 Task: Check the sale-to-list ratio of carpet in the last 5 years.
Action: Mouse moved to (846, 192)
Screenshot: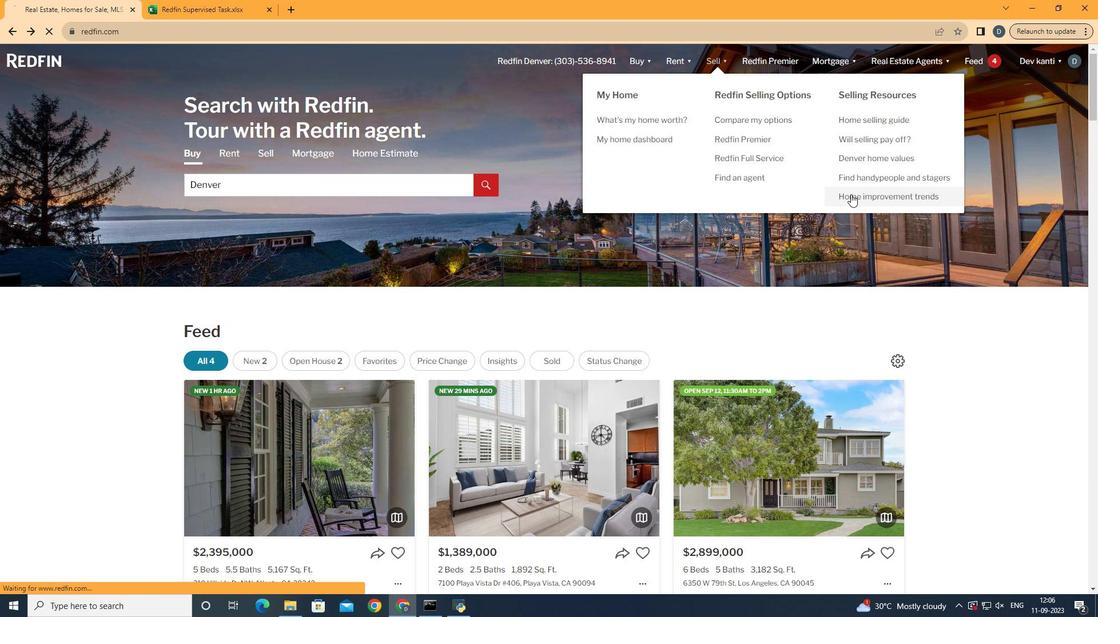 
Action: Mouse pressed left at (846, 192)
Screenshot: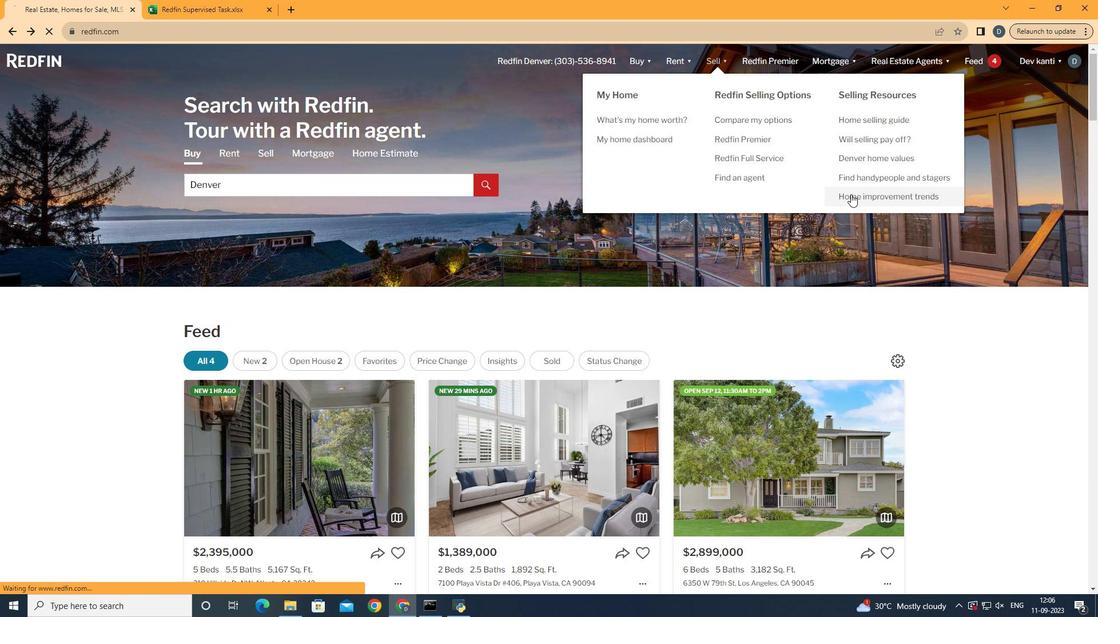 
Action: Mouse moved to (289, 220)
Screenshot: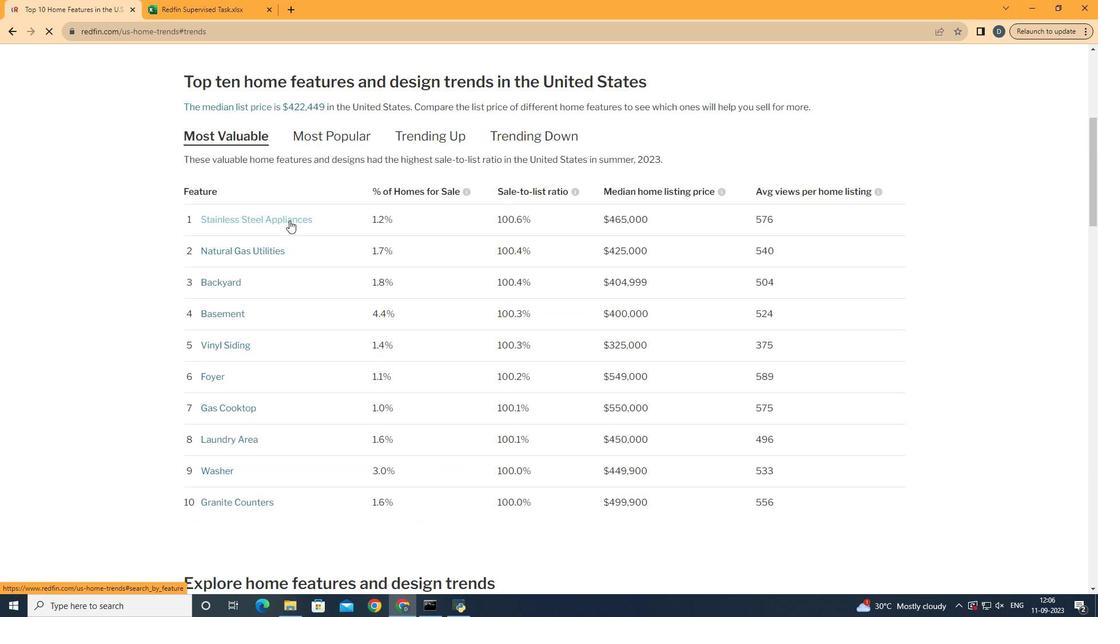 
Action: Mouse pressed left at (289, 220)
Screenshot: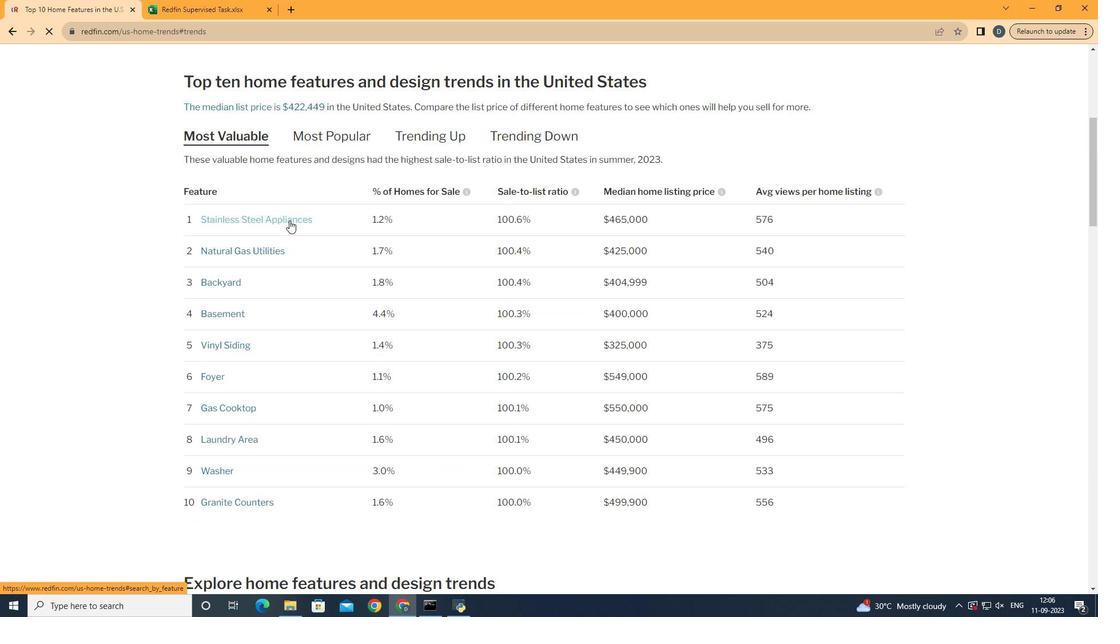 
Action: Mouse moved to (327, 334)
Screenshot: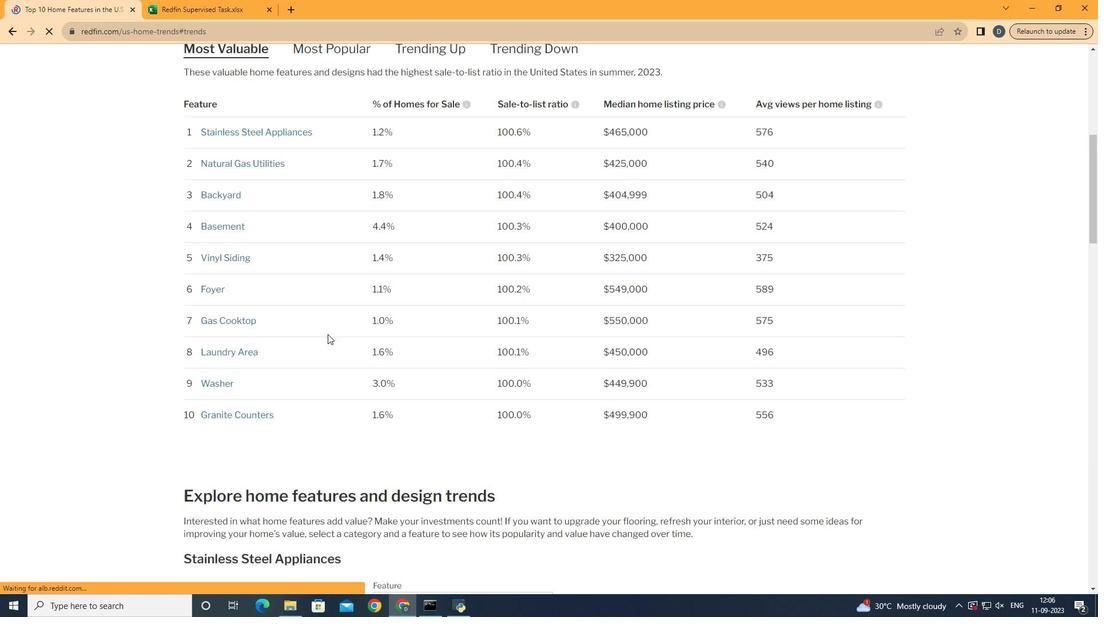 
Action: Mouse scrolled (327, 334) with delta (0, 0)
Screenshot: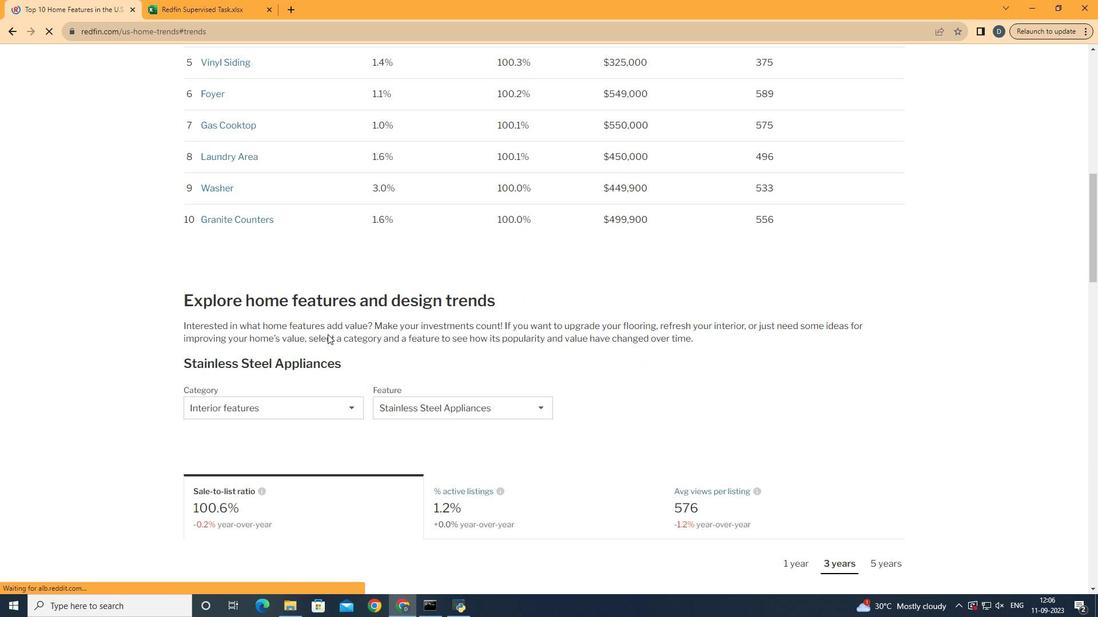 
Action: Mouse scrolled (327, 334) with delta (0, 0)
Screenshot: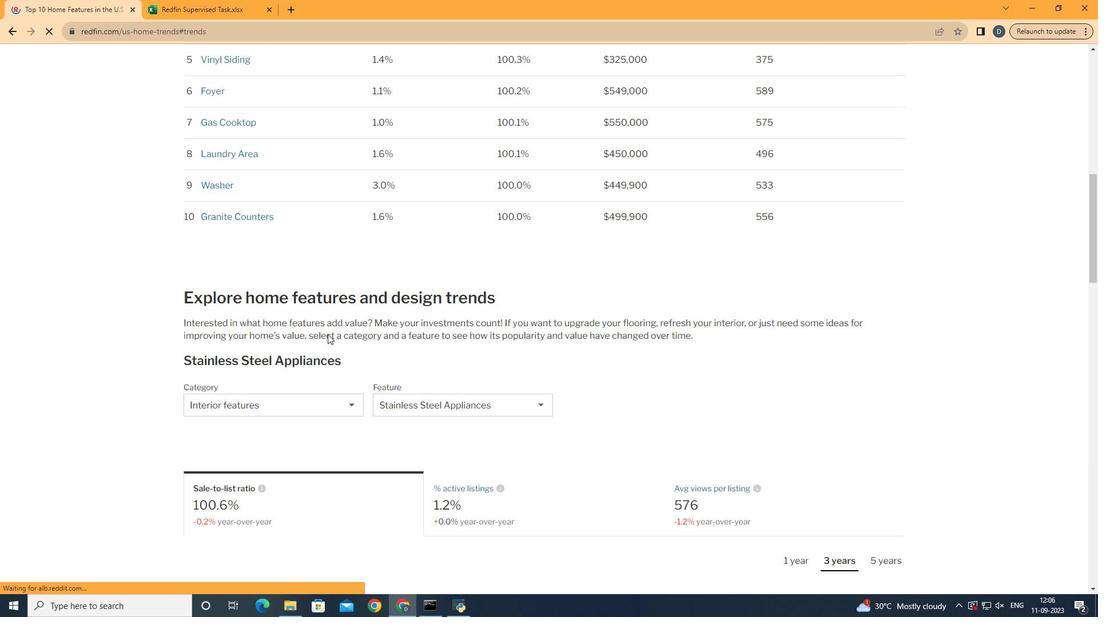 
Action: Mouse scrolled (327, 334) with delta (0, 0)
Screenshot: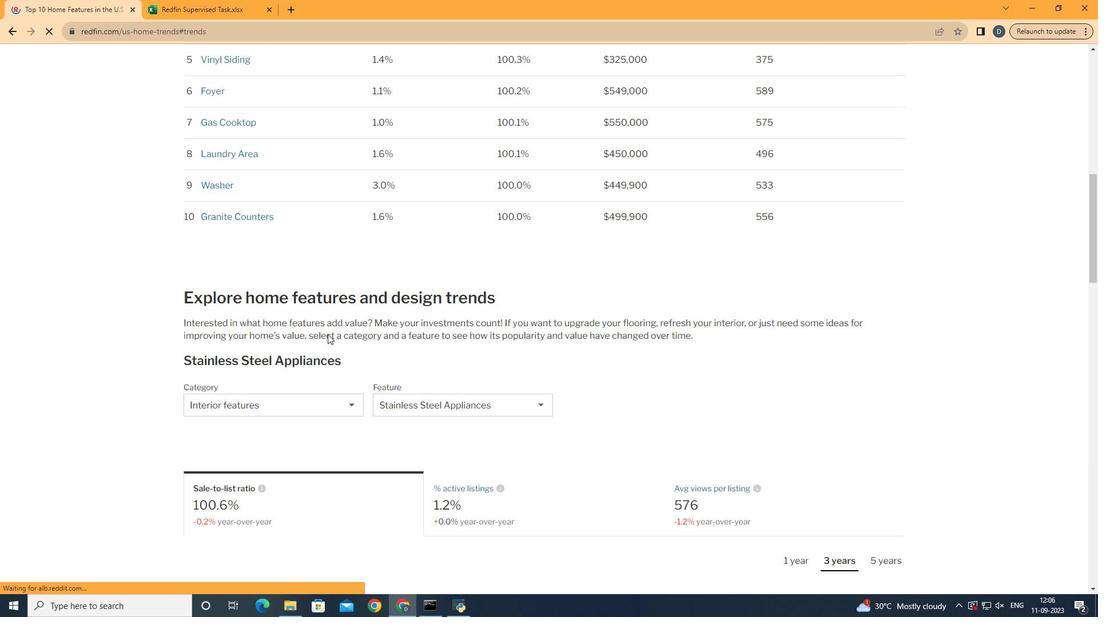 
Action: Mouse scrolled (327, 334) with delta (0, 0)
Screenshot: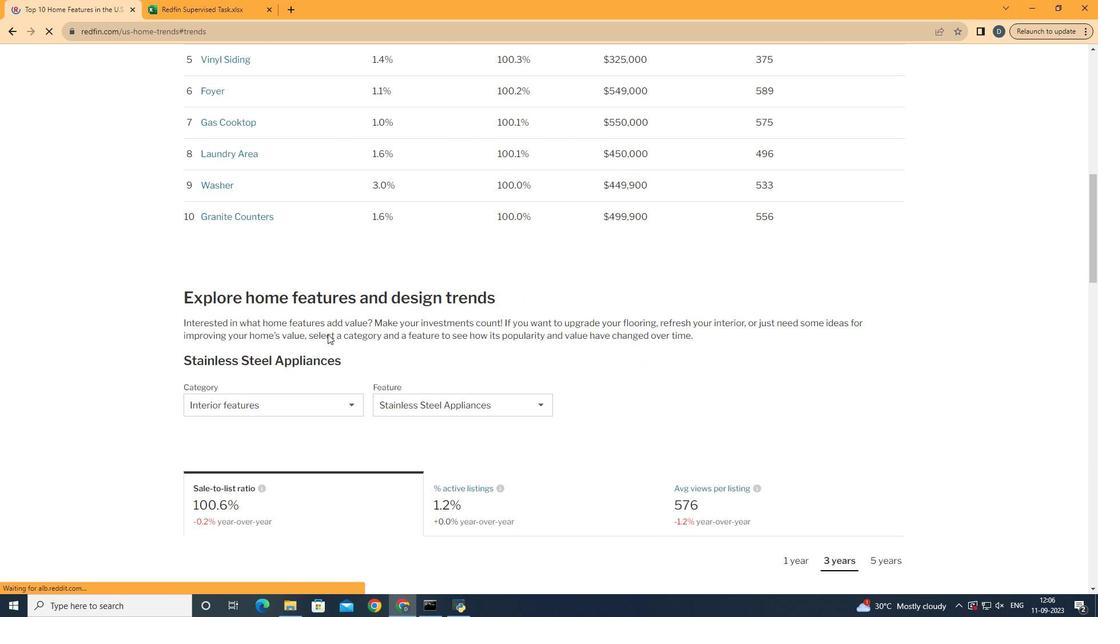 
Action: Mouse scrolled (327, 334) with delta (0, 0)
Screenshot: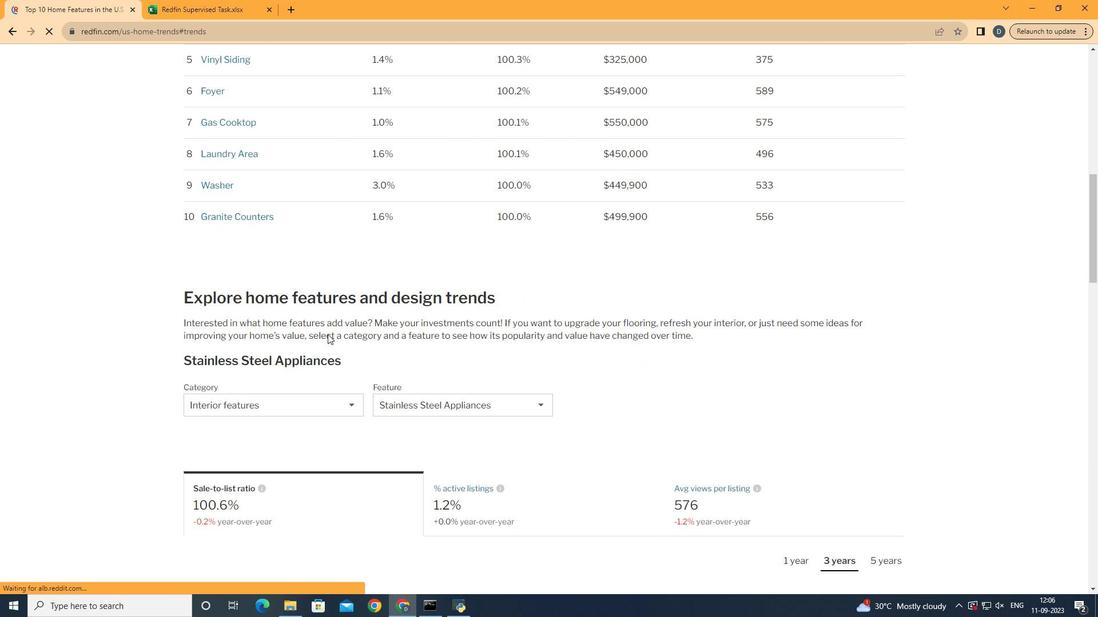 
Action: Mouse scrolled (327, 334) with delta (0, 0)
Screenshot: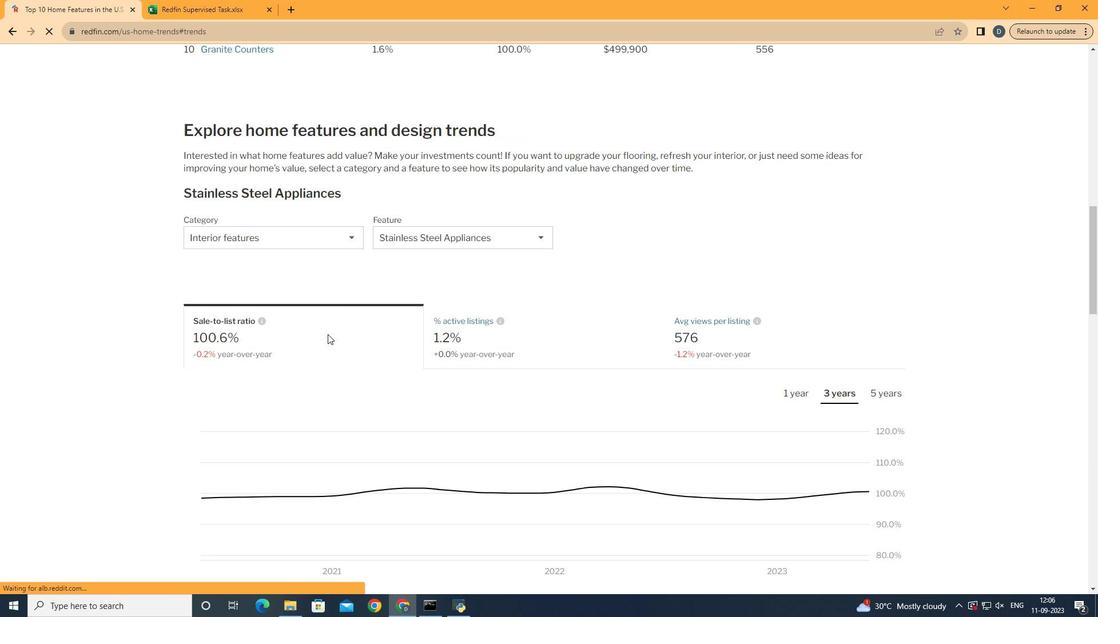 
Action: Mouse scrolled (327, 334) with delta (0, 0)
Screenshot: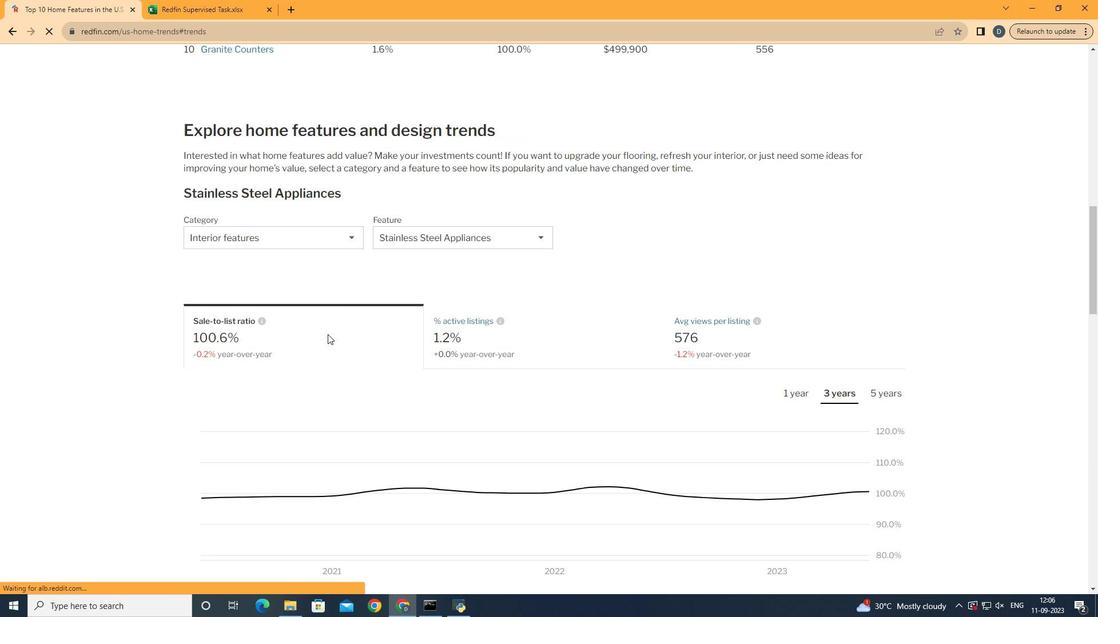 
Action: Mouse scrolled (327, 334) with delta (0, 0)
Screenshot: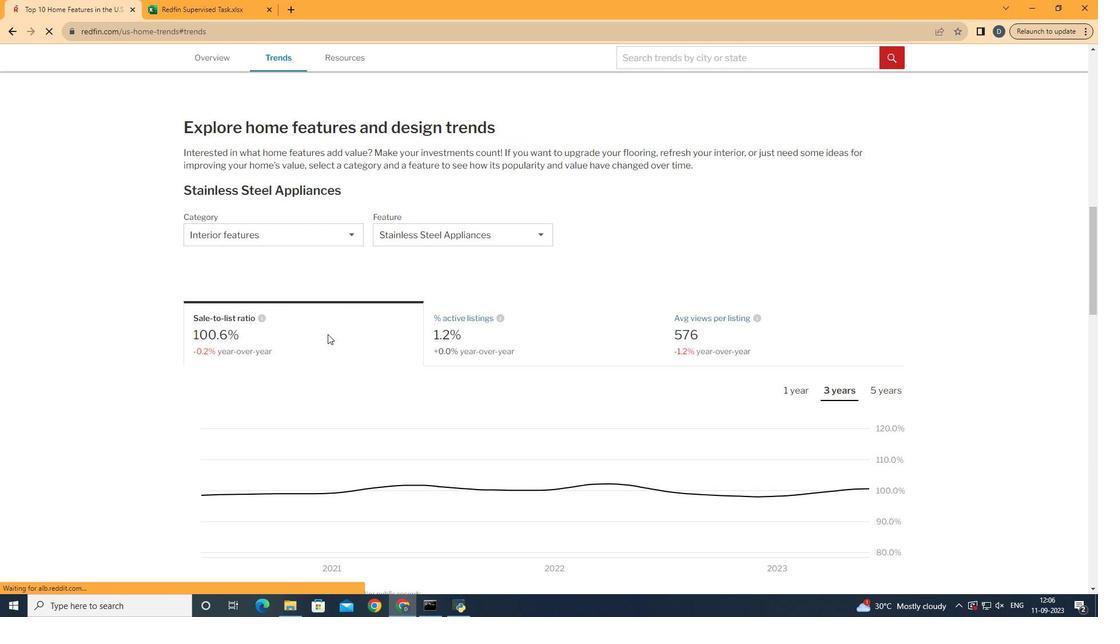 
Action: Mouse moved to (341, 240)
Screenshot: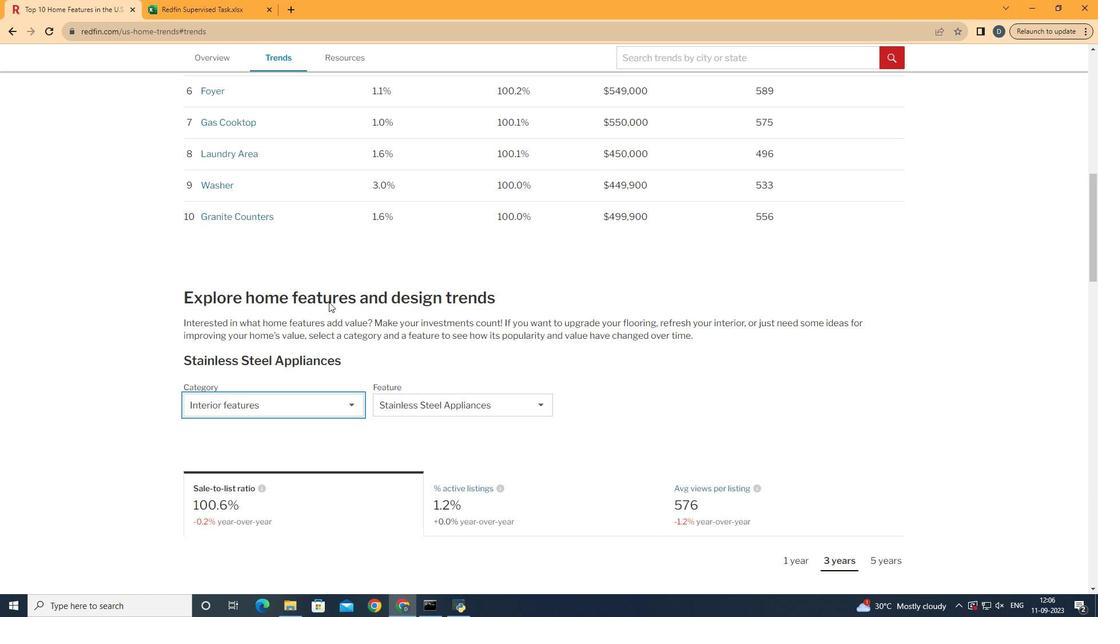 
Action: Mouse pressed left at (341, 240)
Screenshot: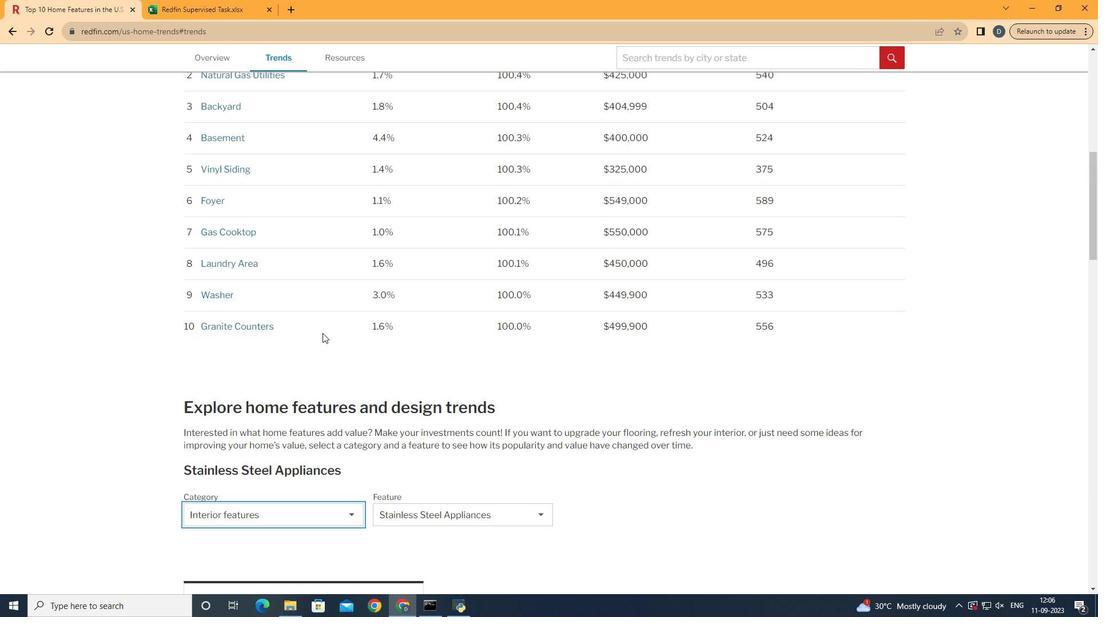 
Action: Mouse moved to (322, 357)
Screenshot: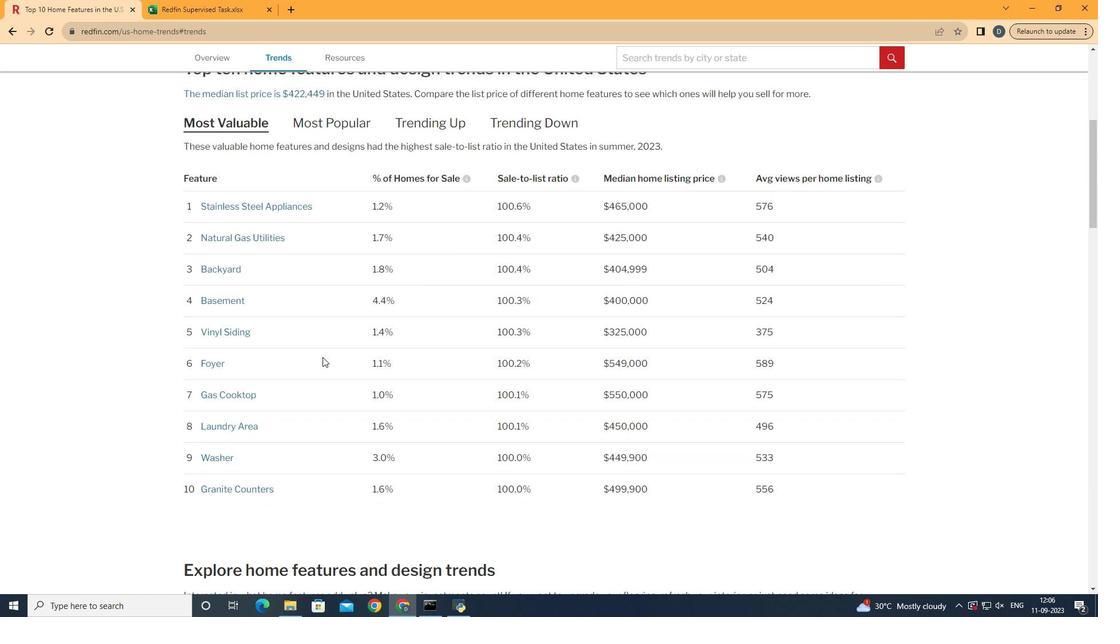 
Action: Mouse scrolled (322, 356) with delta (0, 0)
Screenshot: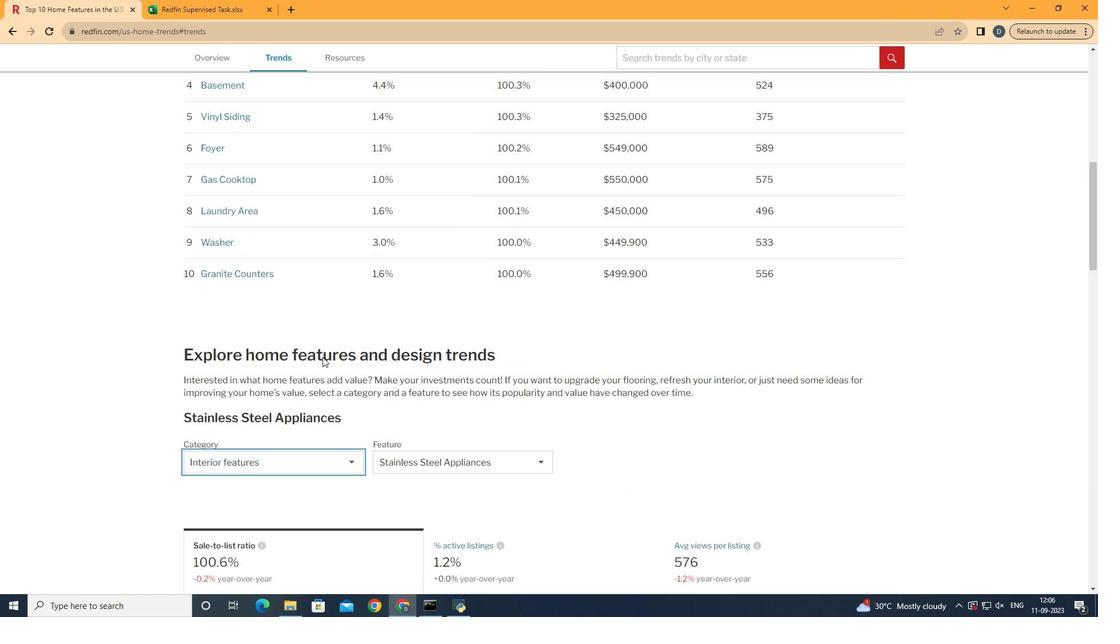 
Action: Mouse scrolled (322, 356) with delta (0, 0)
Screenshot: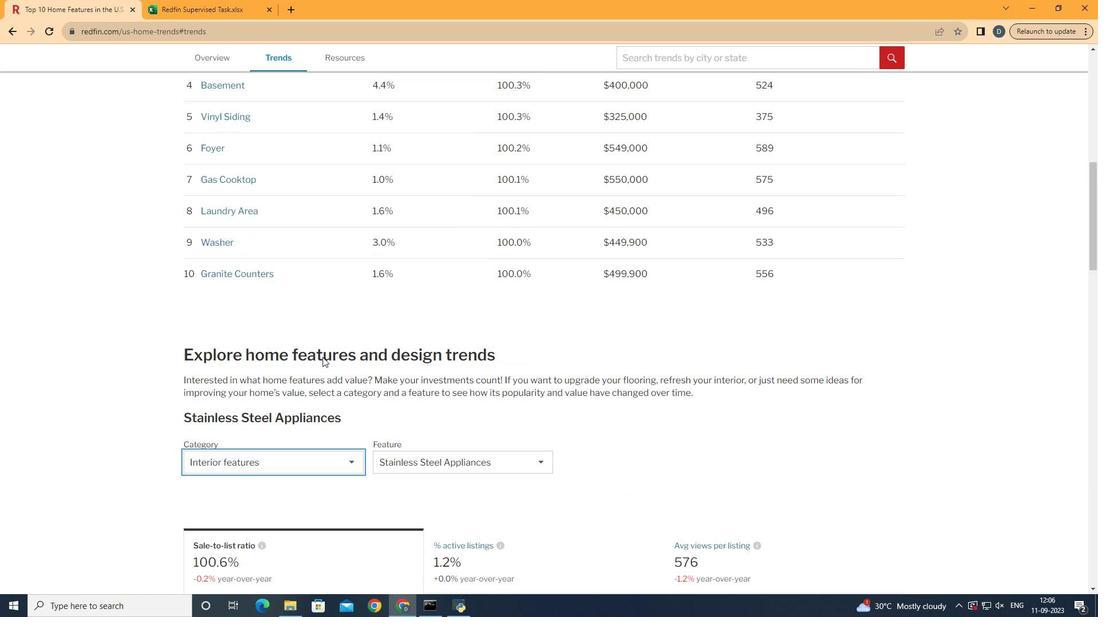 
Action: Mouse scrolled (322, 356) with delta (0, 0)
Screenshot: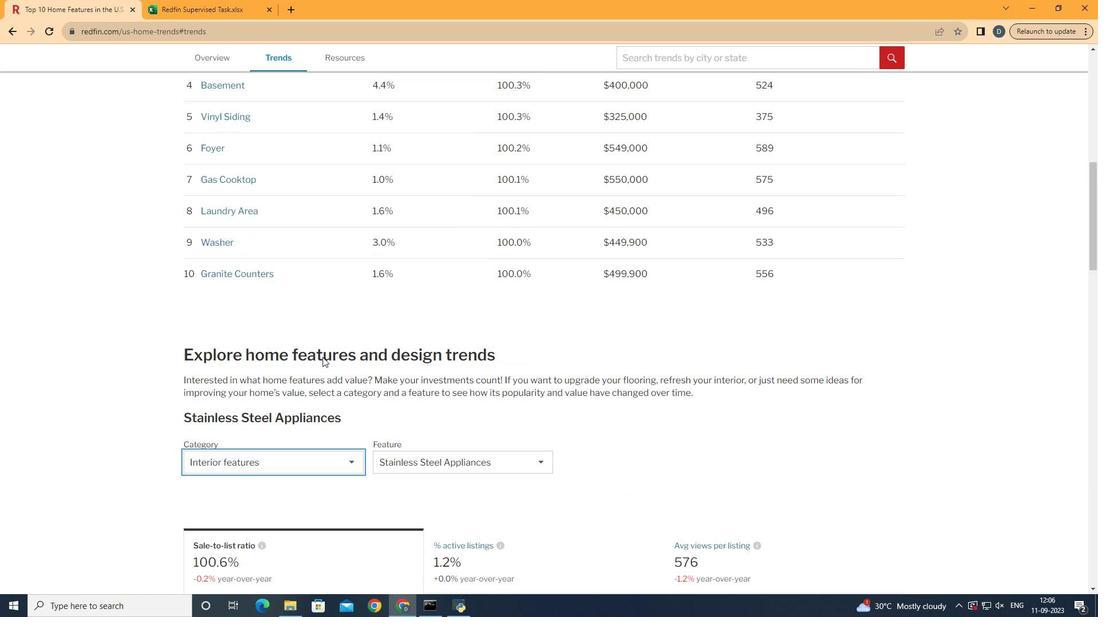 
Action: Mouse scrolled (322, 356) with delta (0, 0)
Screenshot: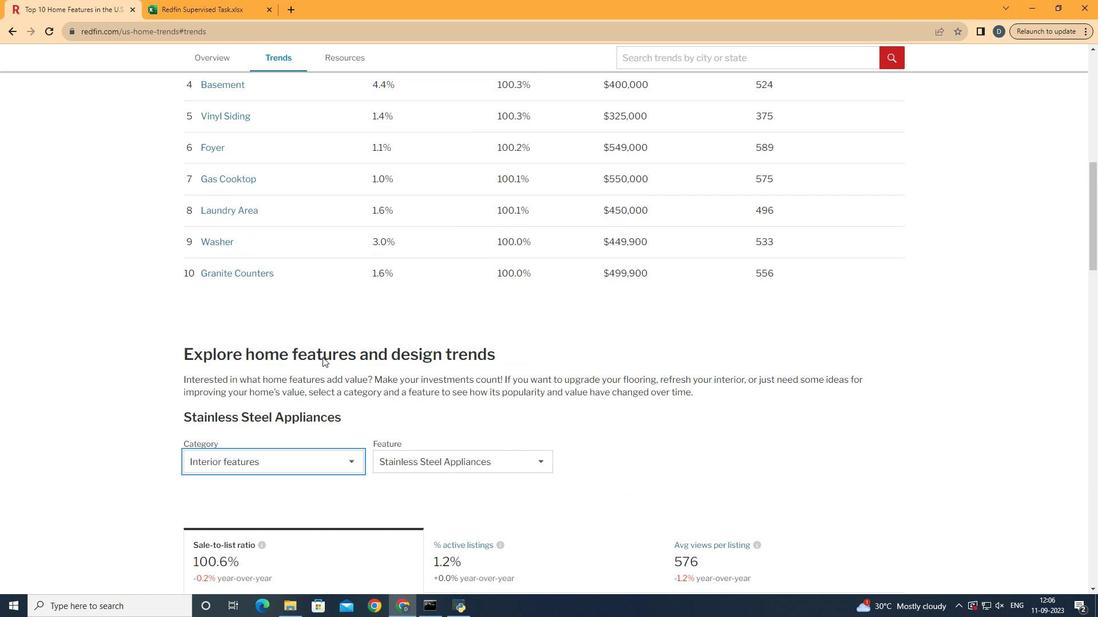 
Action: Mouse scrolled (322, 356) with delta (0, 0)
Screenshot: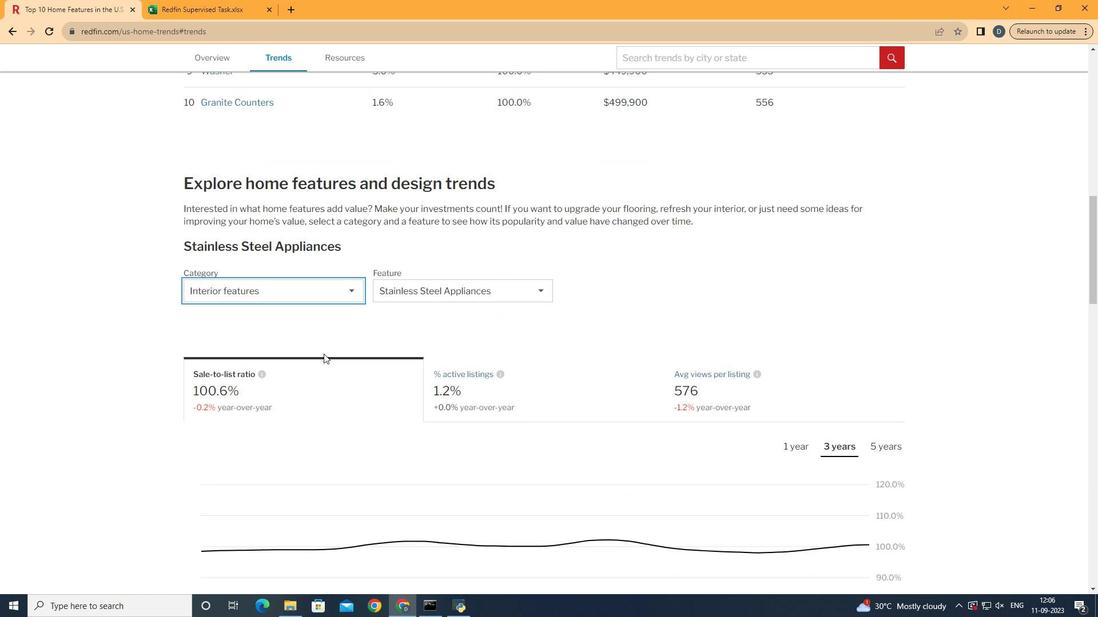 
Action: Mouse scrolled (322, 356) with delta (0, 0)
Screenshot: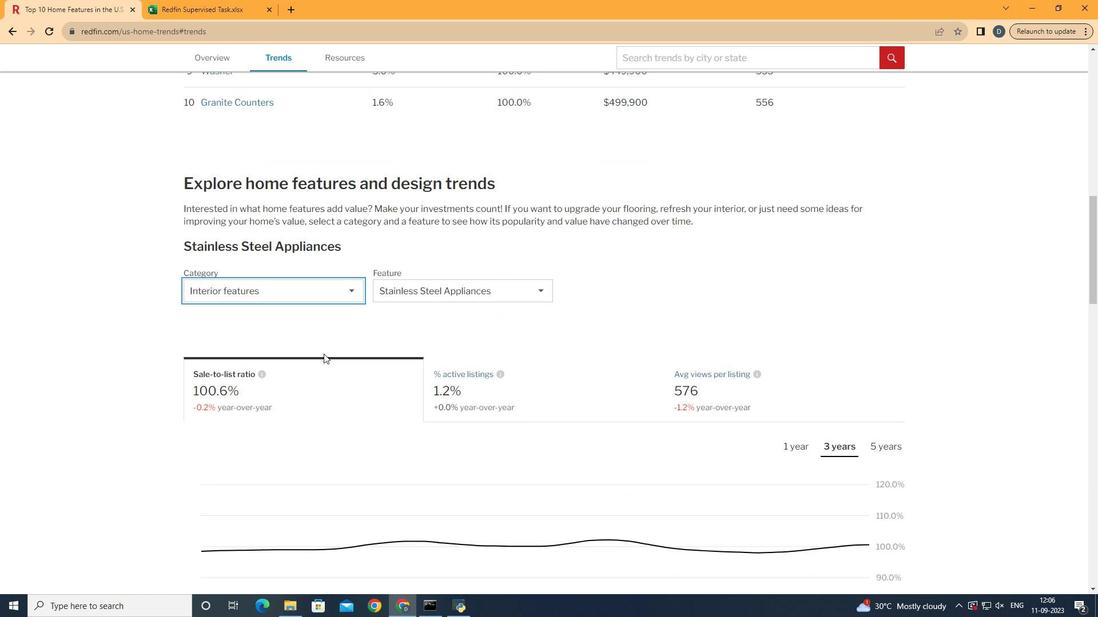 
Action: Mouse scrolled (322, 356) with delta (0, 0)
Screenshot: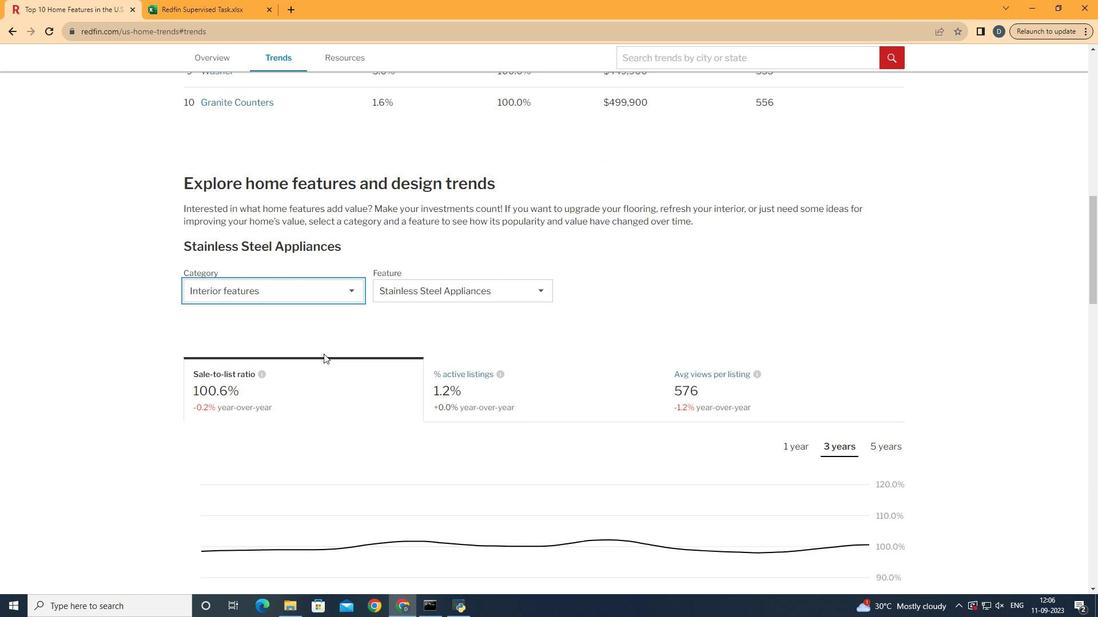 
Action: Mouse moved to (353, 288)
Screenshot: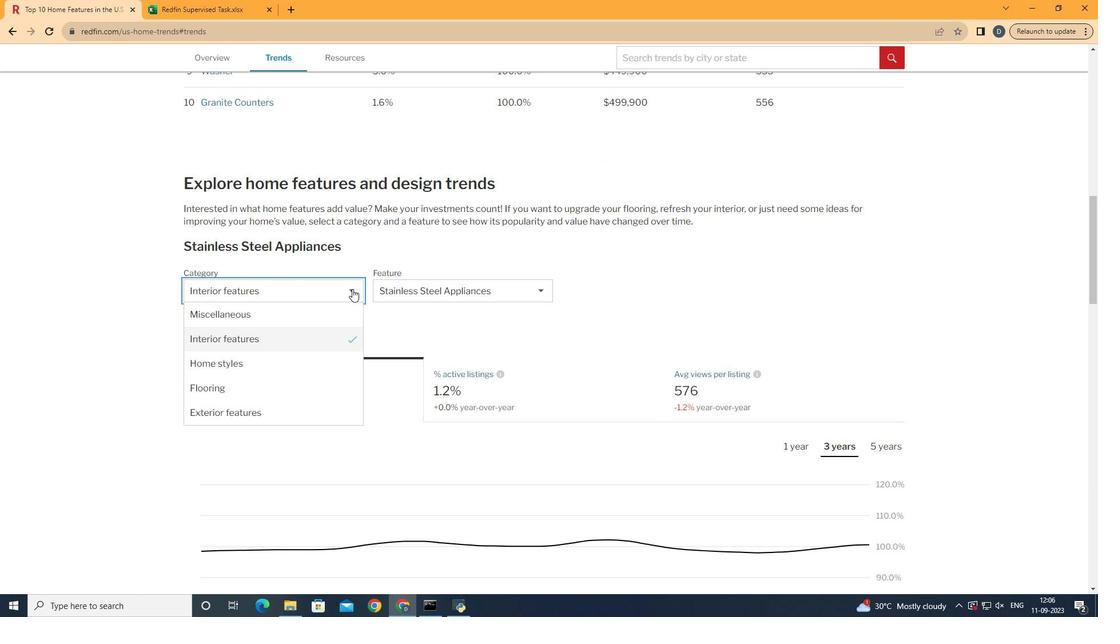 
Action: Mouse pressed left at (353, 288)
Screenshot: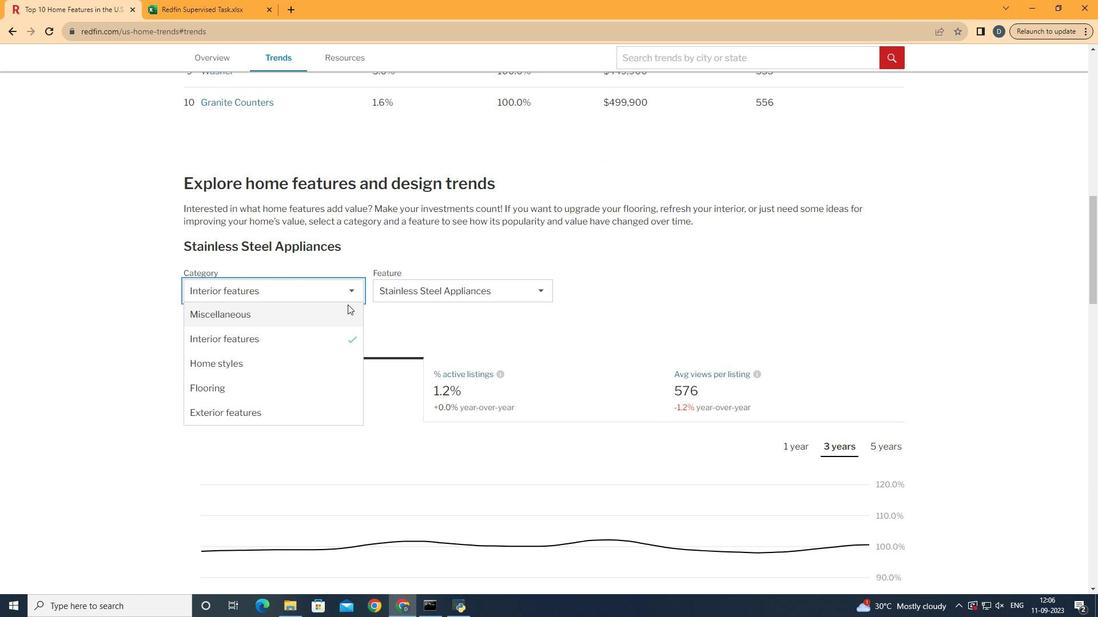 
Action: Mouse moved to (339, 334)
Screenshot: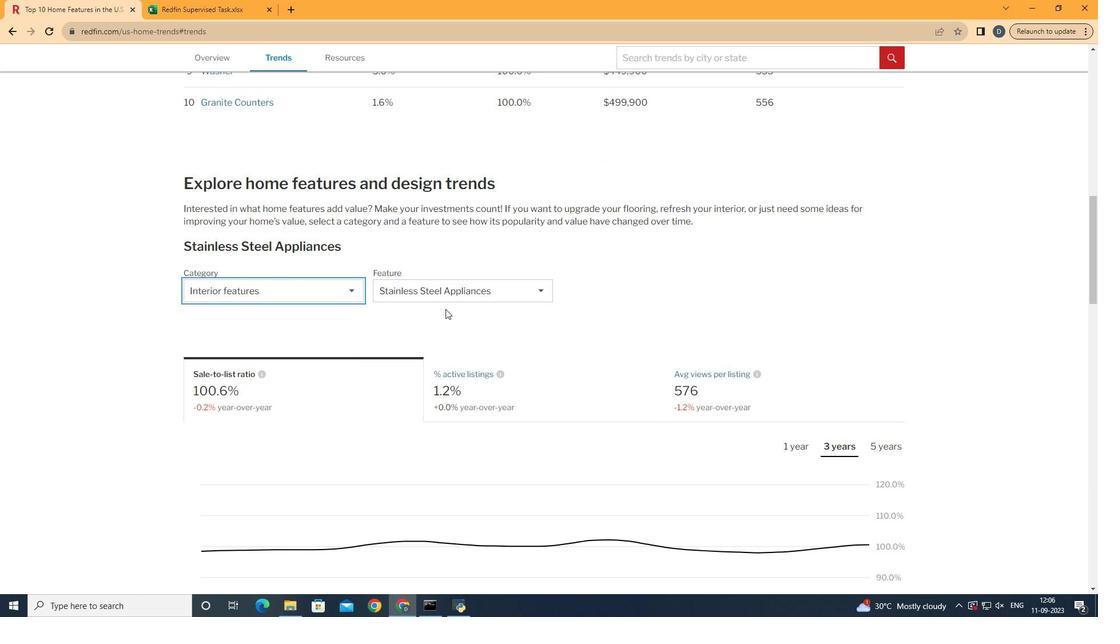 
Action: Mouse pressed left at (339, 334)
Screenshot: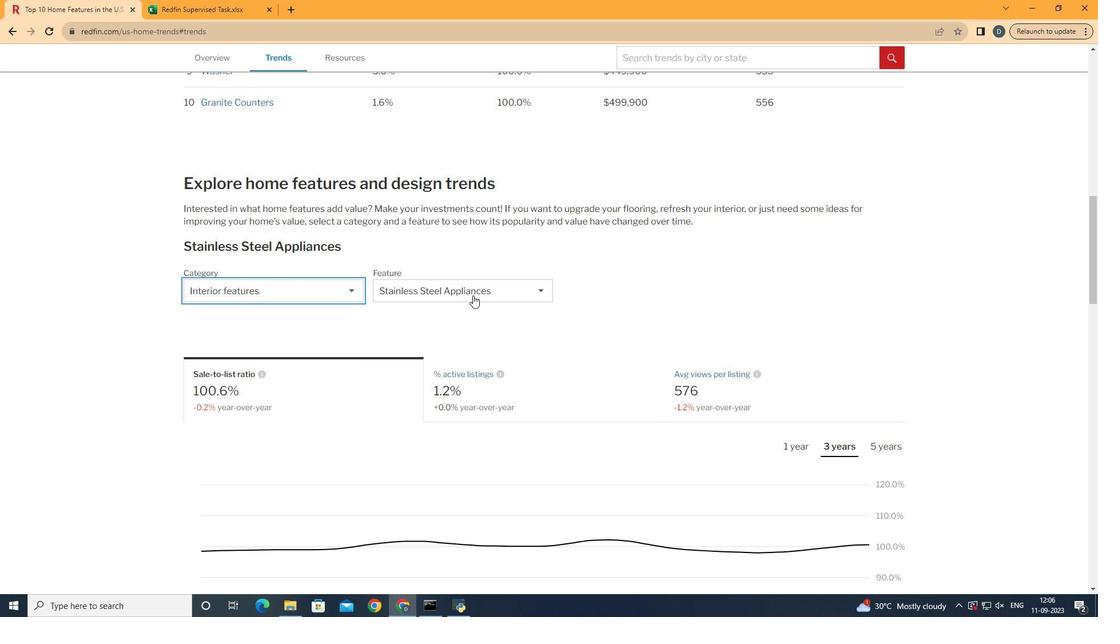 
Action: Mouse moved to (473, 295)
Screenshot: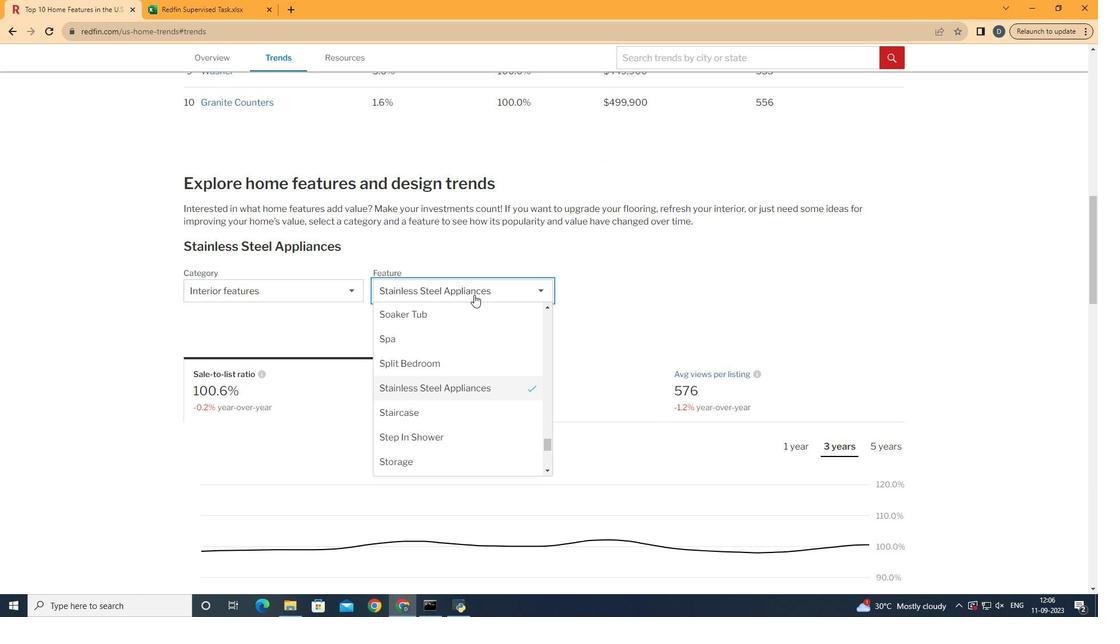 
Action: Mouse pressed left at (473, 295)
Screenshot: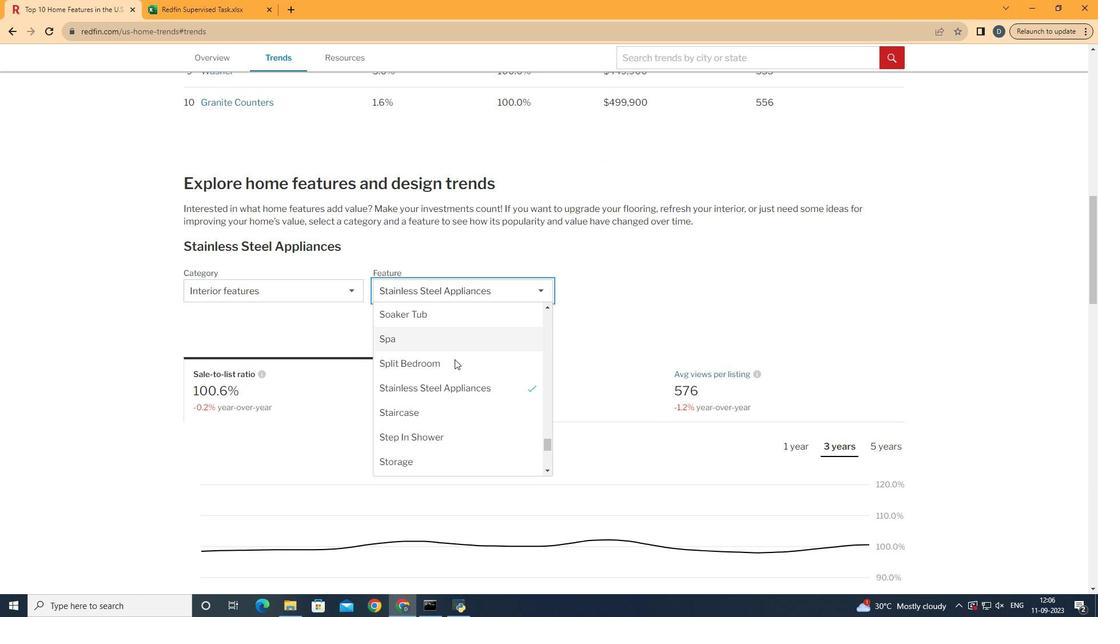 
Action: Mouse moved to (454, 360)
Screenshot: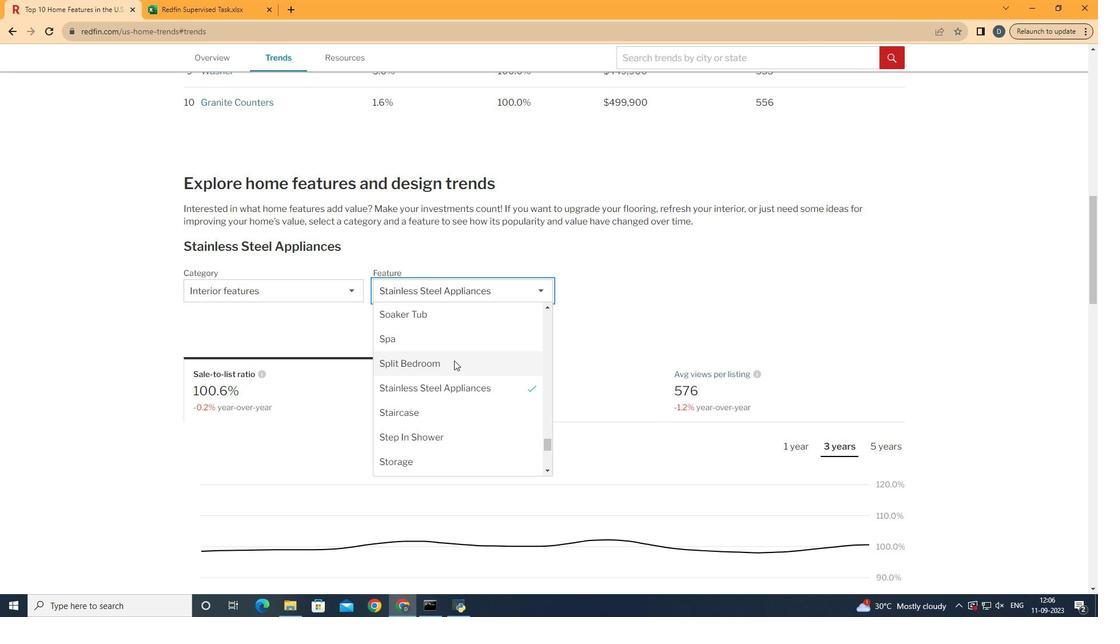
Action: Mouse scrolled (454, 361) with delta (0, 0)
Screenshot: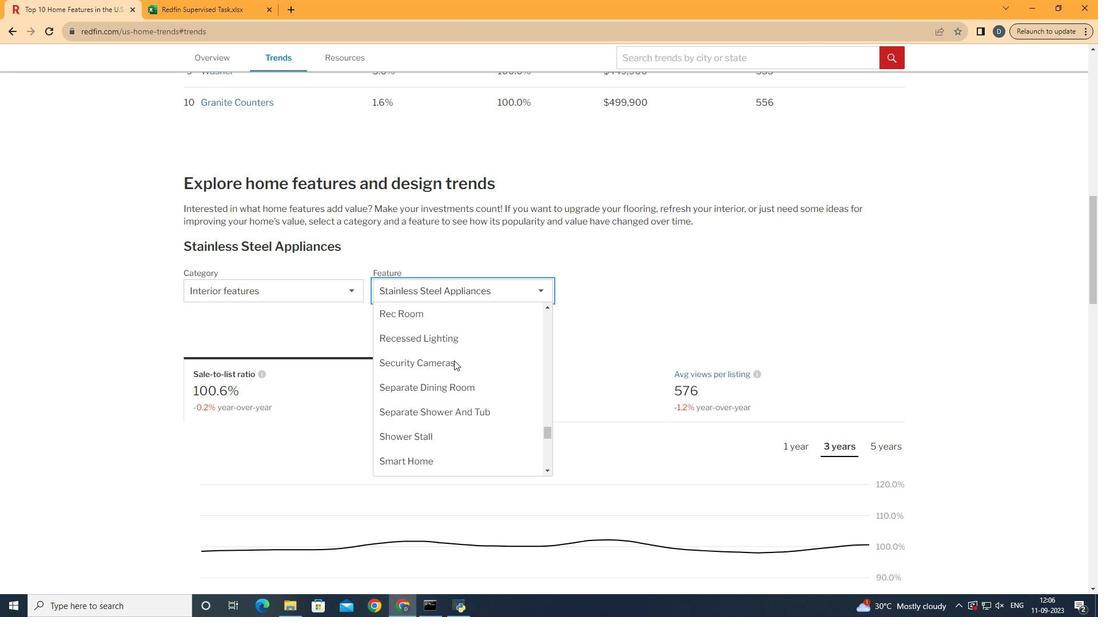 
Action: Mouse scrolled (454, 361) with delta (0, 0)
Screenshot: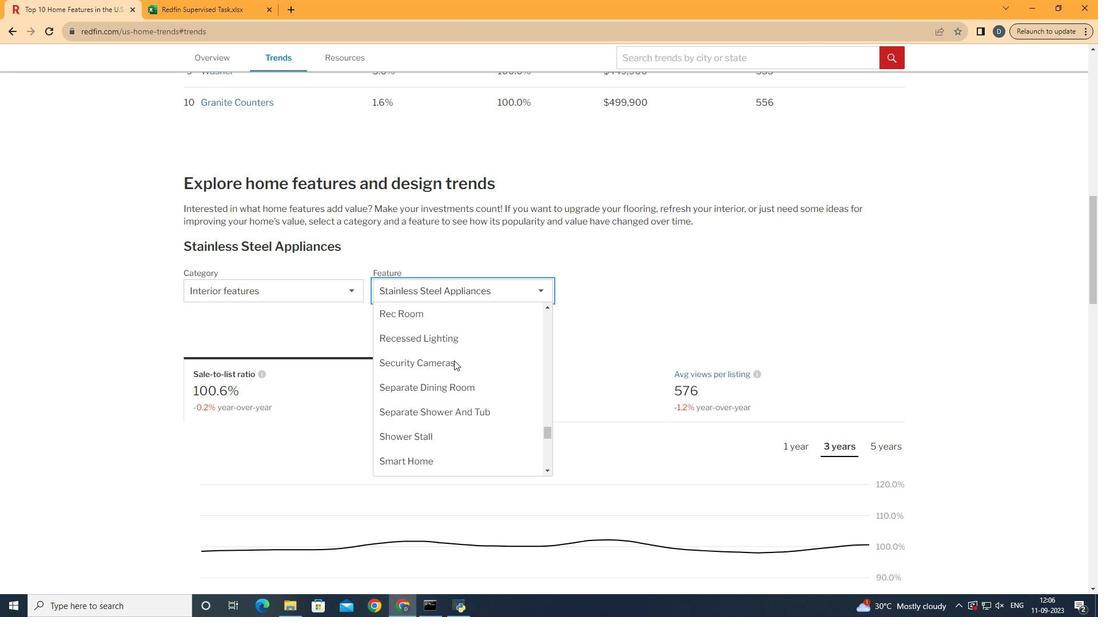 
Action: Mouse scrolled (454, 361) with delta (0, 0)
Screenshot: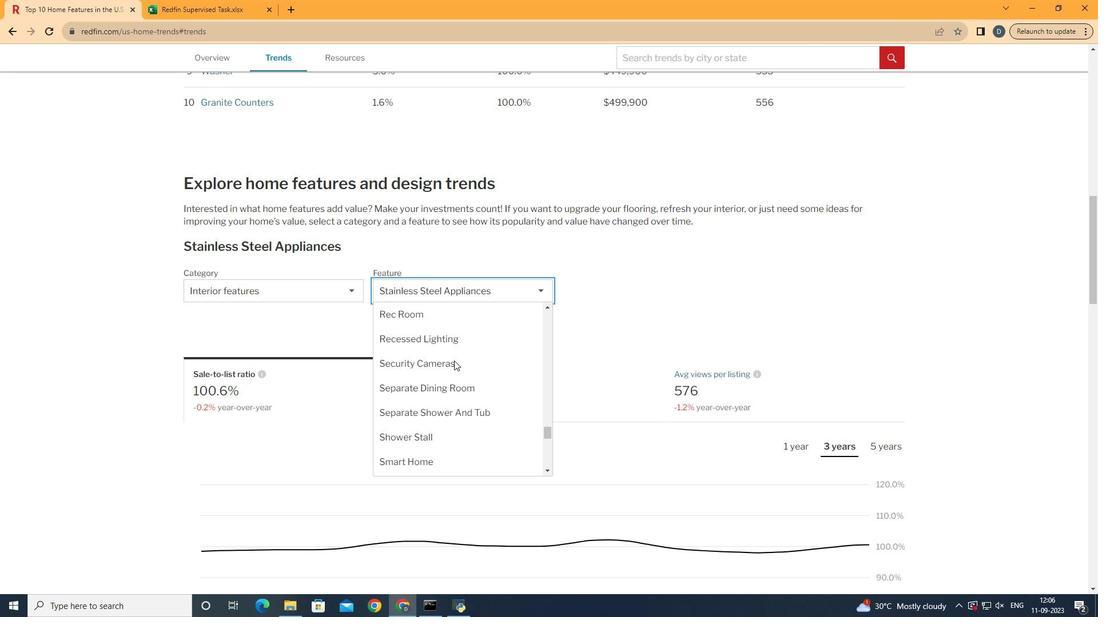 
Action: Mouse scrolled (454, 361) with delta (0, 0)
Screenshot: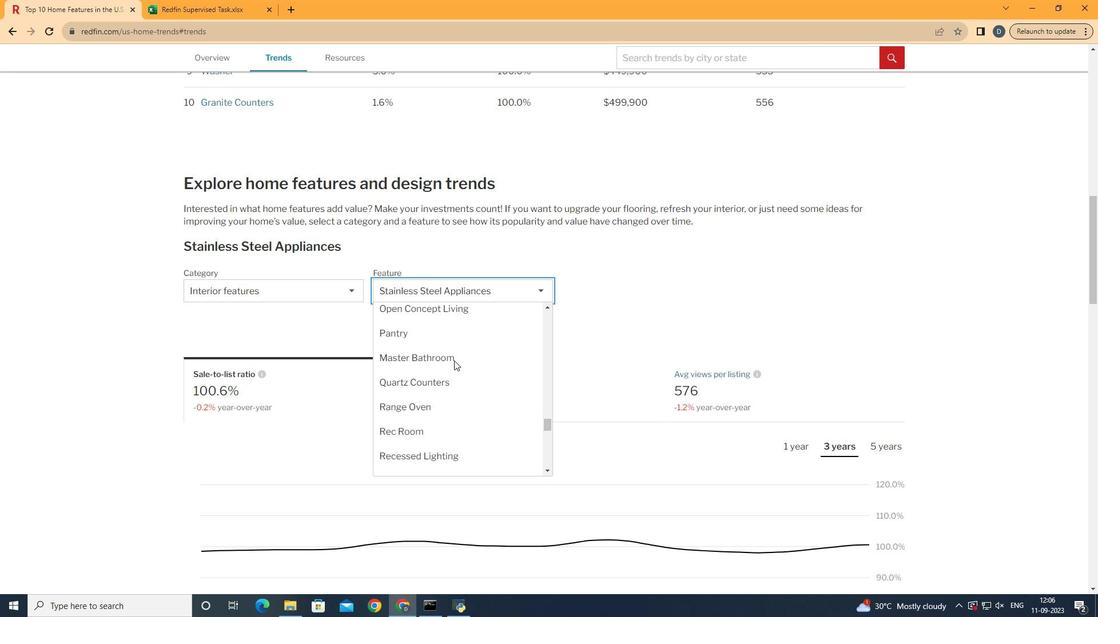 
Action: Mouse scrolled (454, 361) with delta (0, 0)
Screenshot: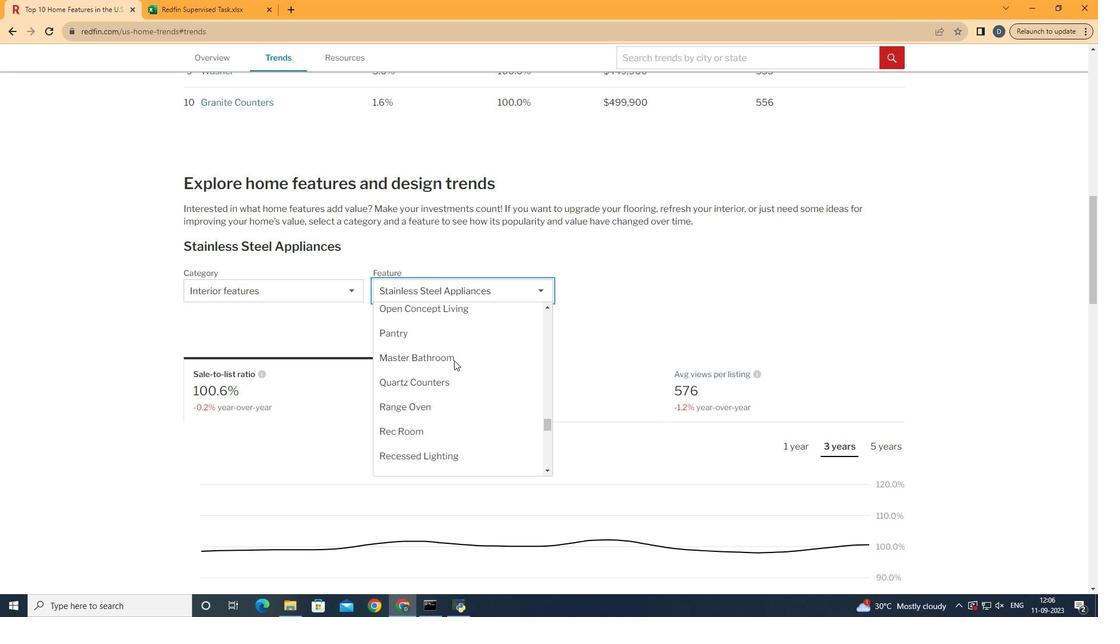 
Action: Mouse scrolled (454, 361) with delta (0, 0)
Screenshot: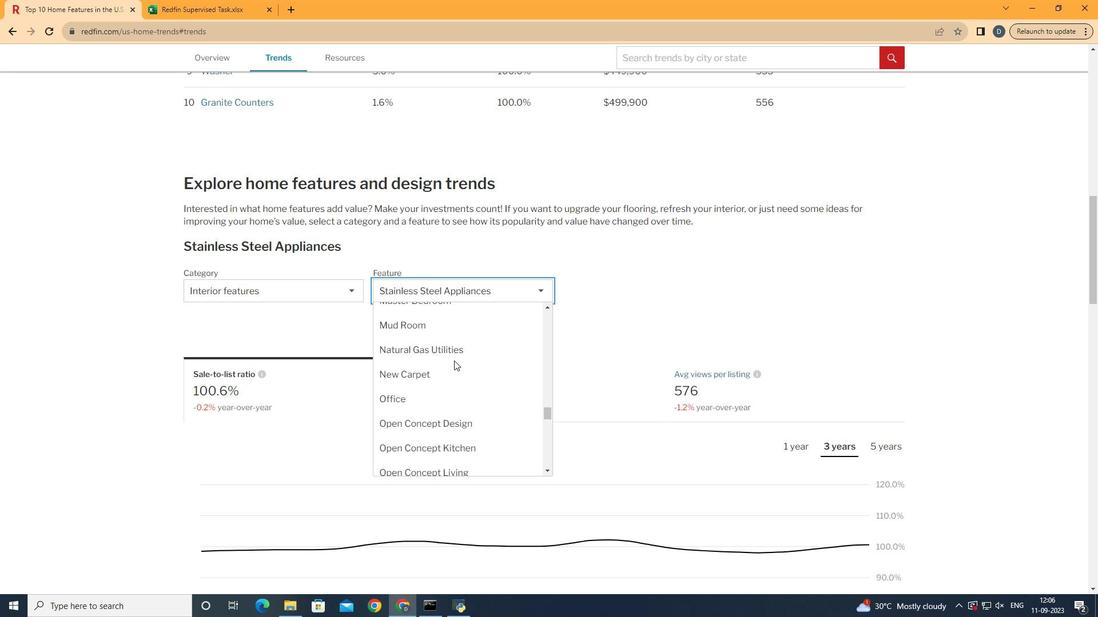 
Action: Mouse scrolled (454, 361) with delta (0, 0)
Screenshot: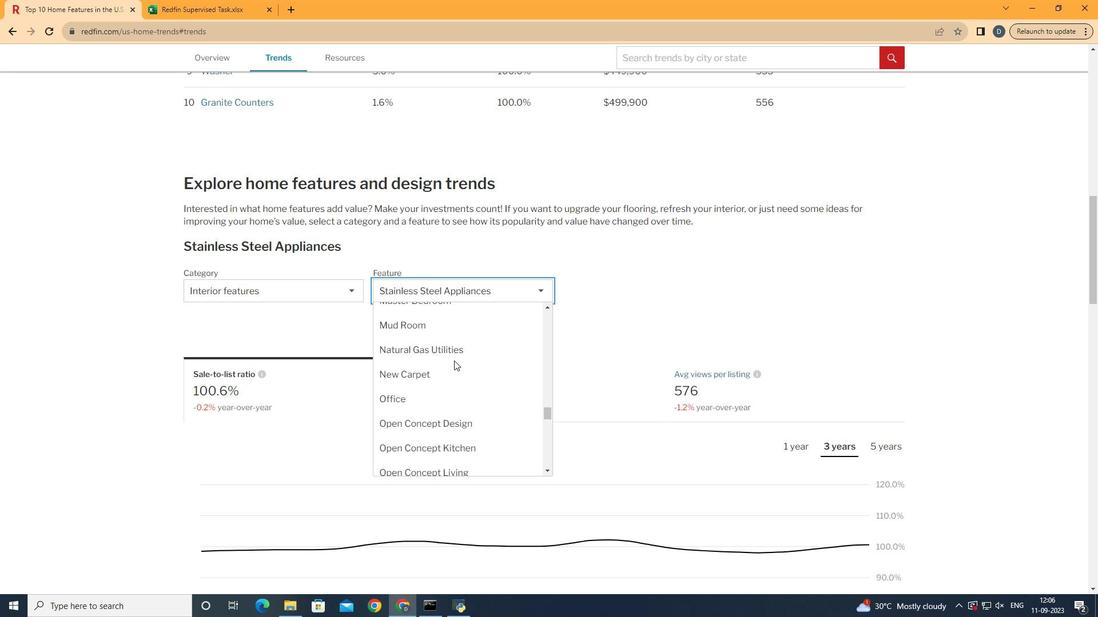 
Action: Mouse scrolled (454, 361) with delta (0, 0)
Screenshot: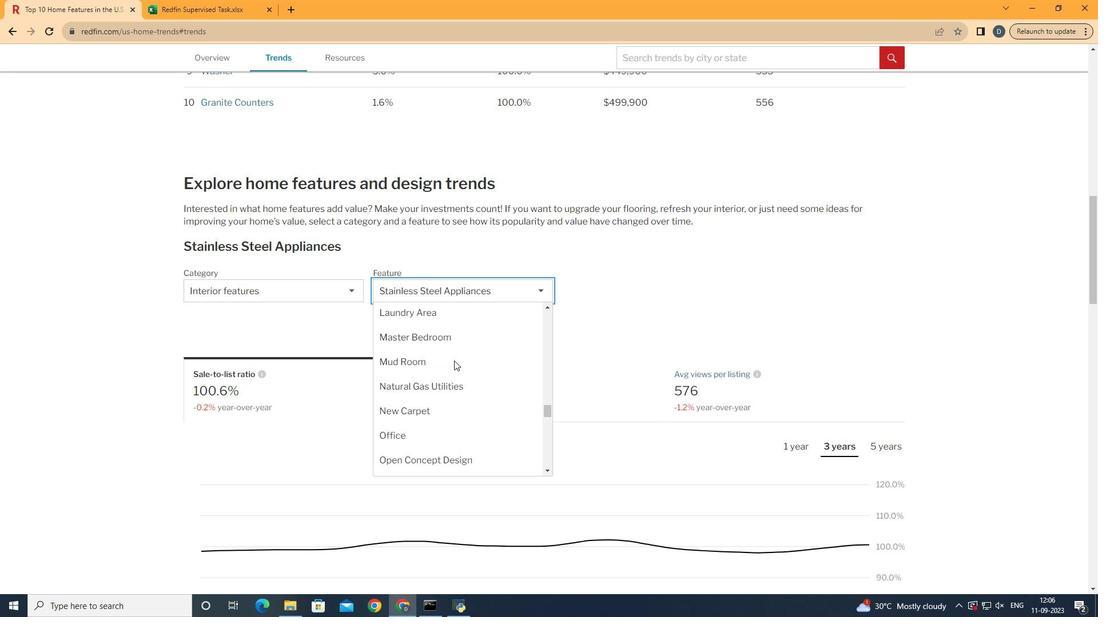 
Action: Mouse scrolled (454, 361) with delta (0, 0)
Screenshot: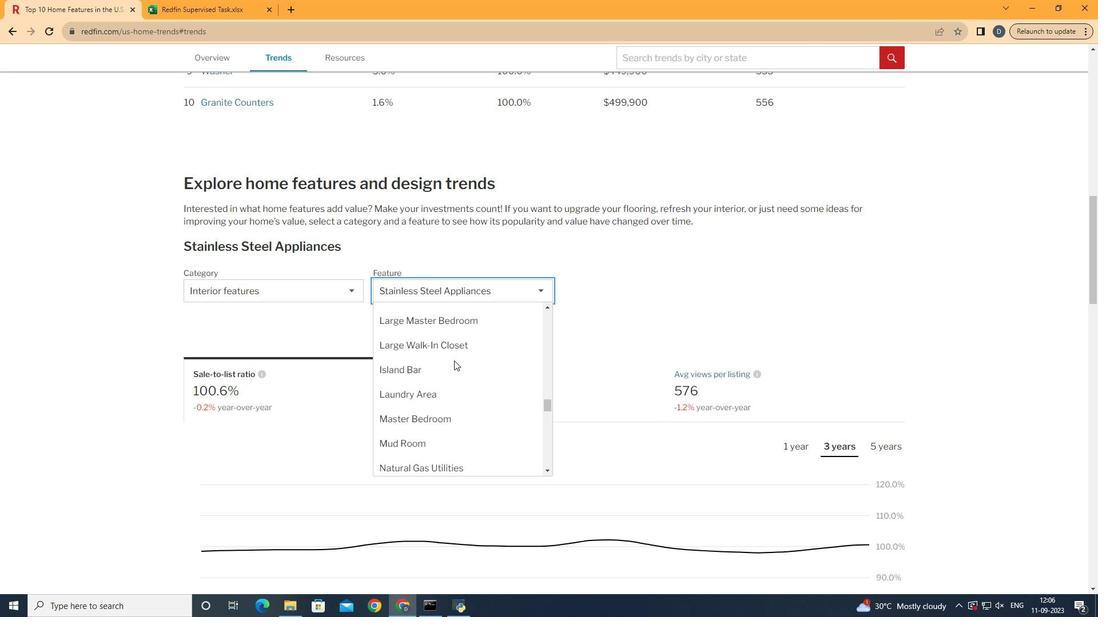 
Action: Mouse scrolled (454, 361) with delta (0, 0)
Screenshot: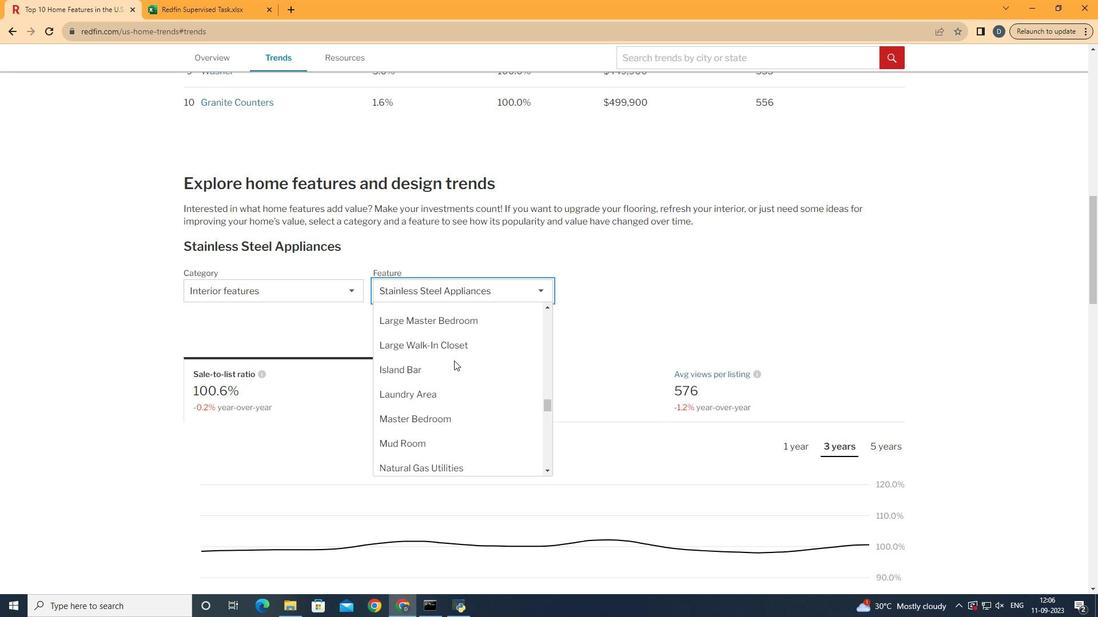 
Action: Mouse scrolled (454, 361) with delta (0, 0)
Screenshot: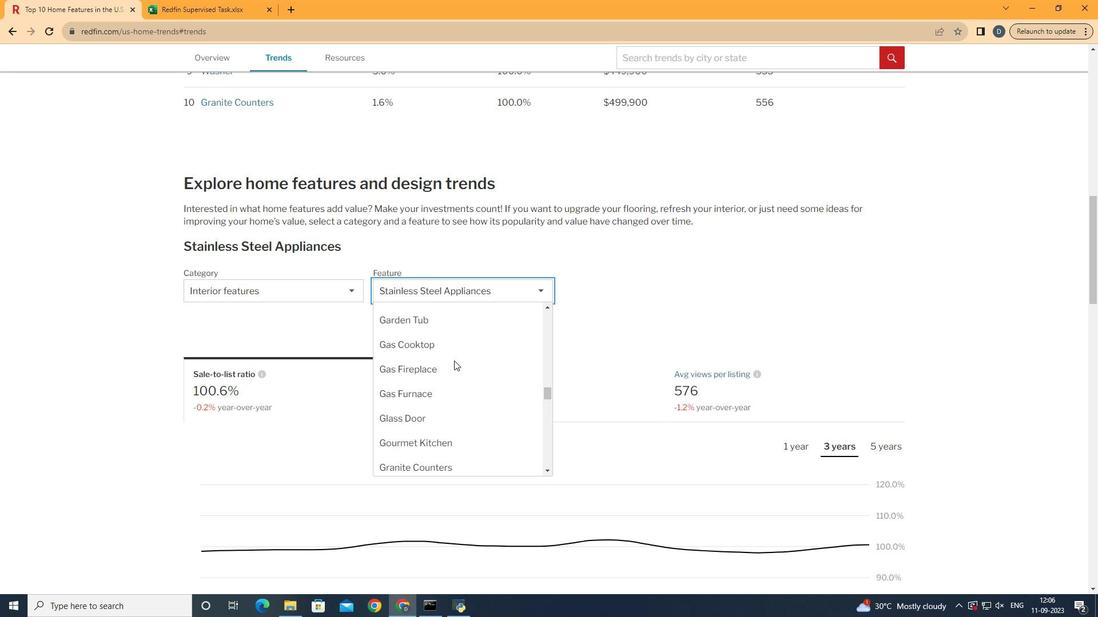 
Action: Mouse scrolled (454, 361) with delta (0, 0)
Screenshot: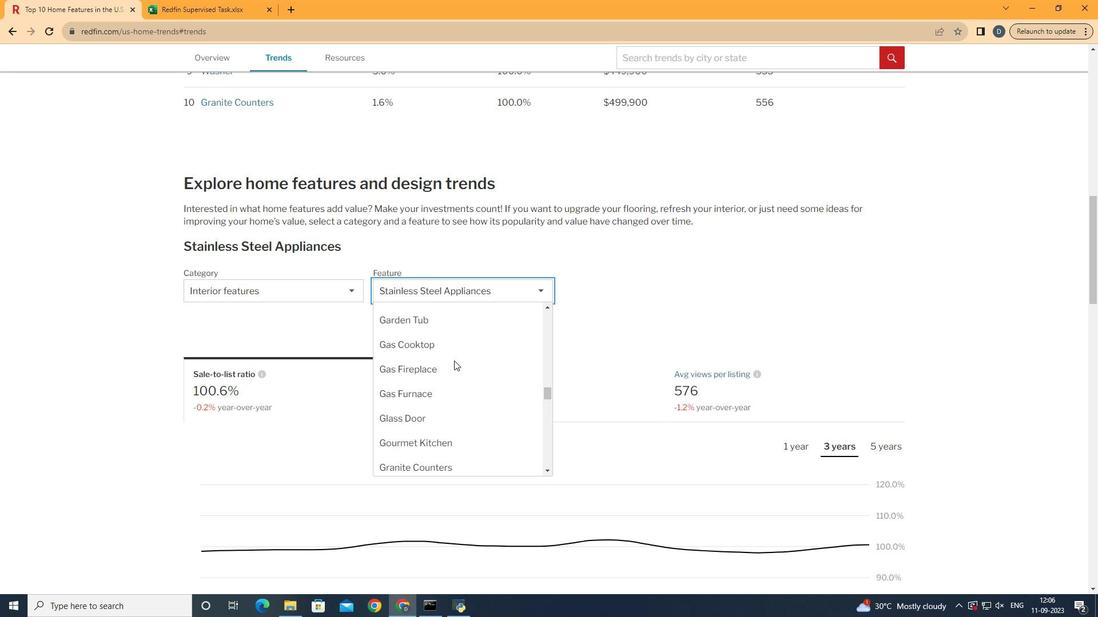 
Action: Mouse scrolled (454, 361) with delta (0, 0)
Screenshot: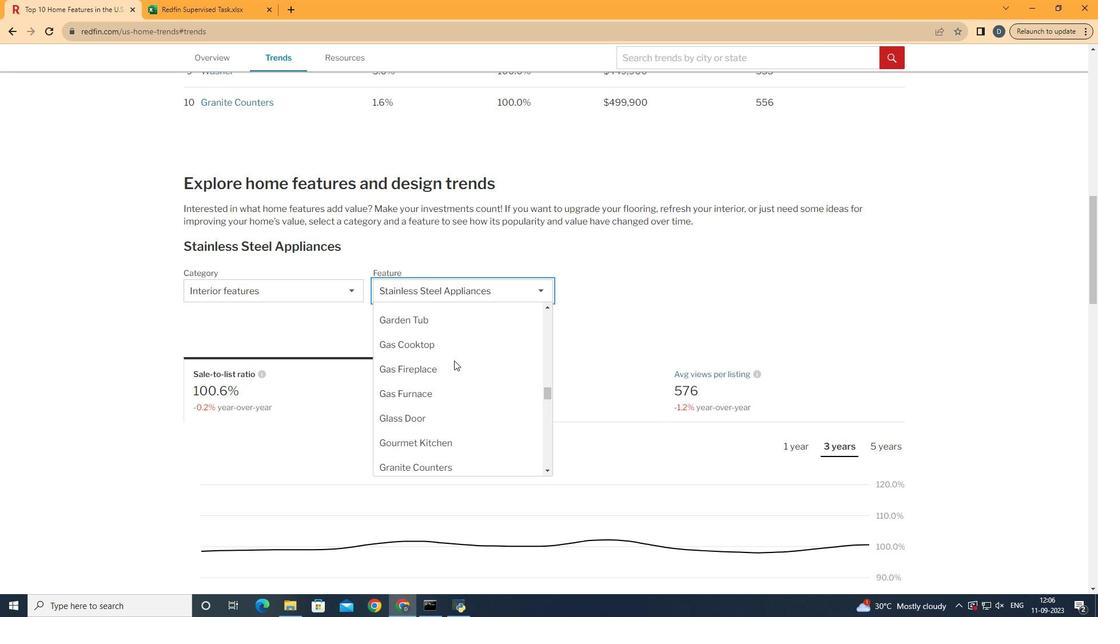 
Action: Mouse scrolled (454, 361) with delta (0, 0)
Screenshot: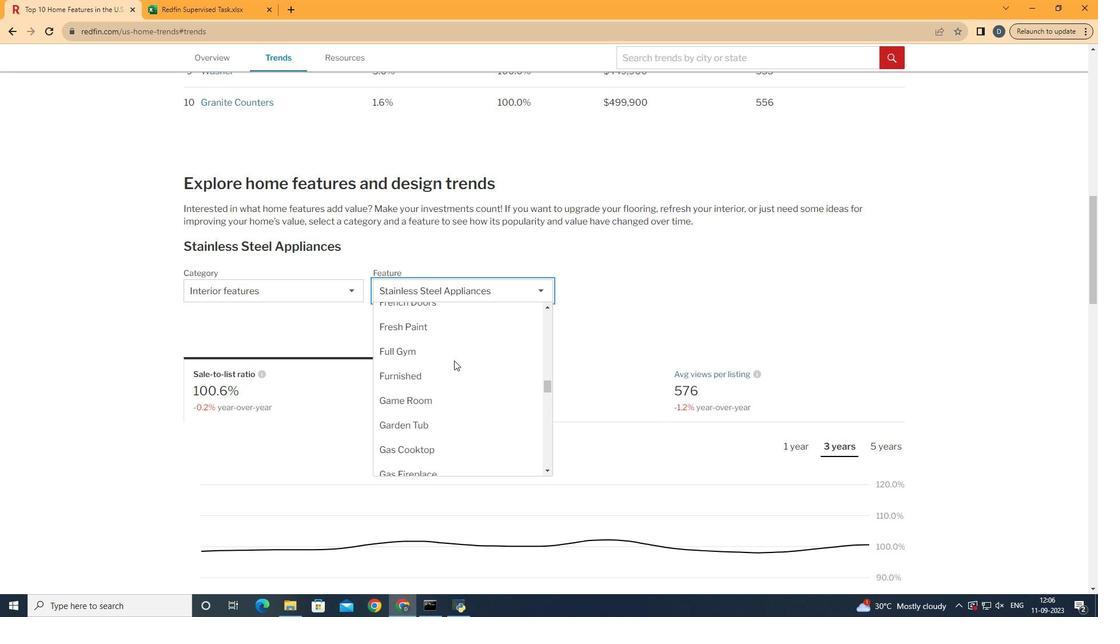 
Action: Mouse scrolled (454, 361) with delta (0, 0)
Screenshot: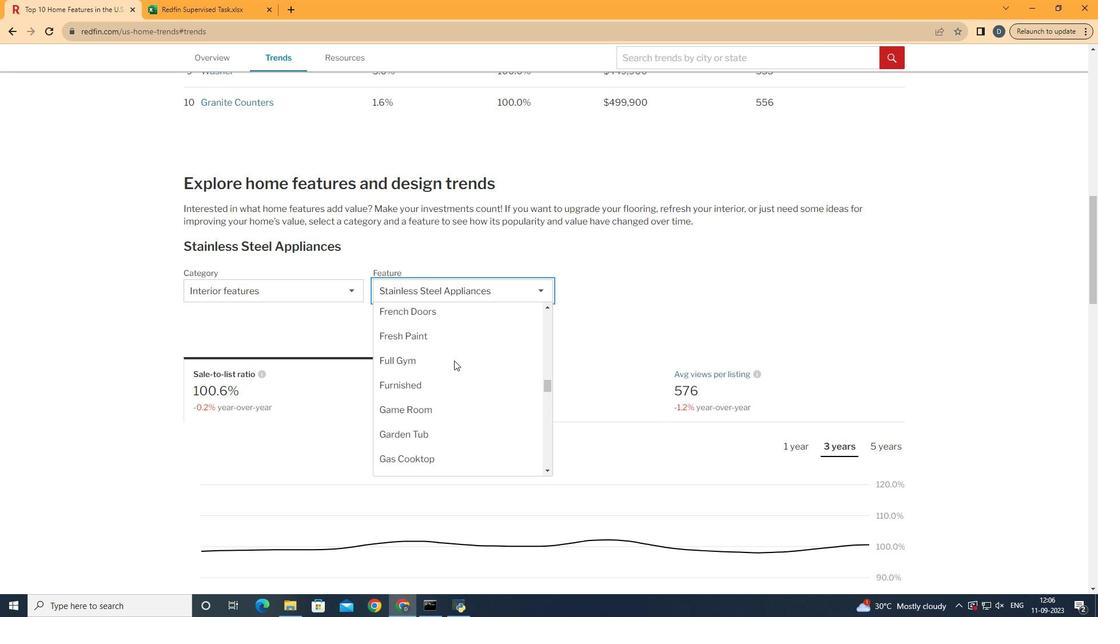 
Action: Mouse scrolled (454, 361) with delta (0, 0)
Screenshot: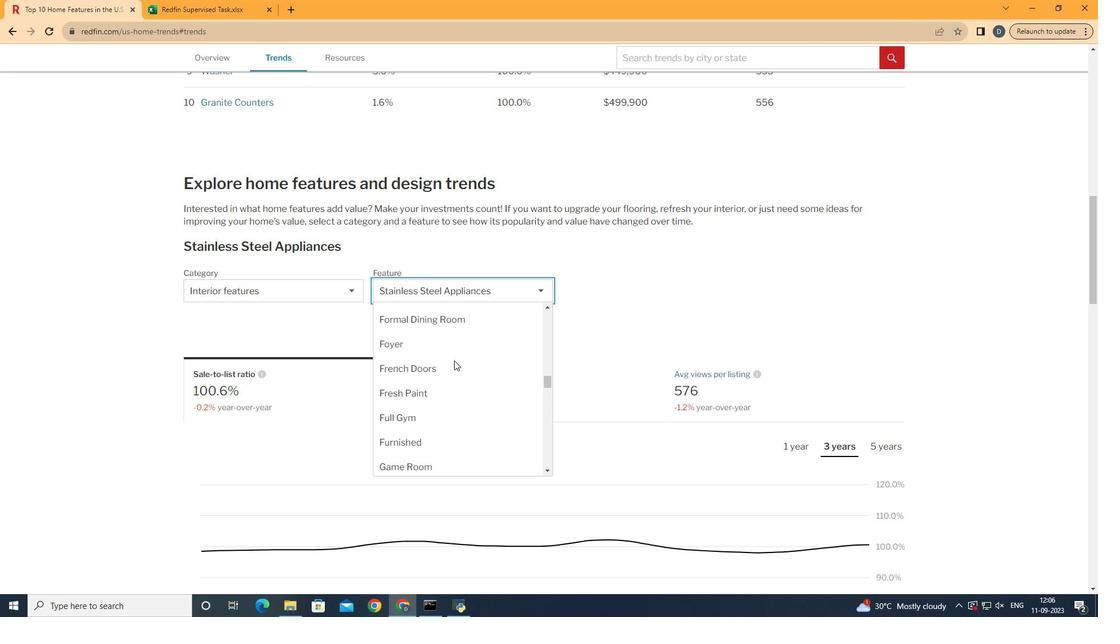 
Action: Mouse scrolled (454, 361) with delta (0, 0)
Screenshot: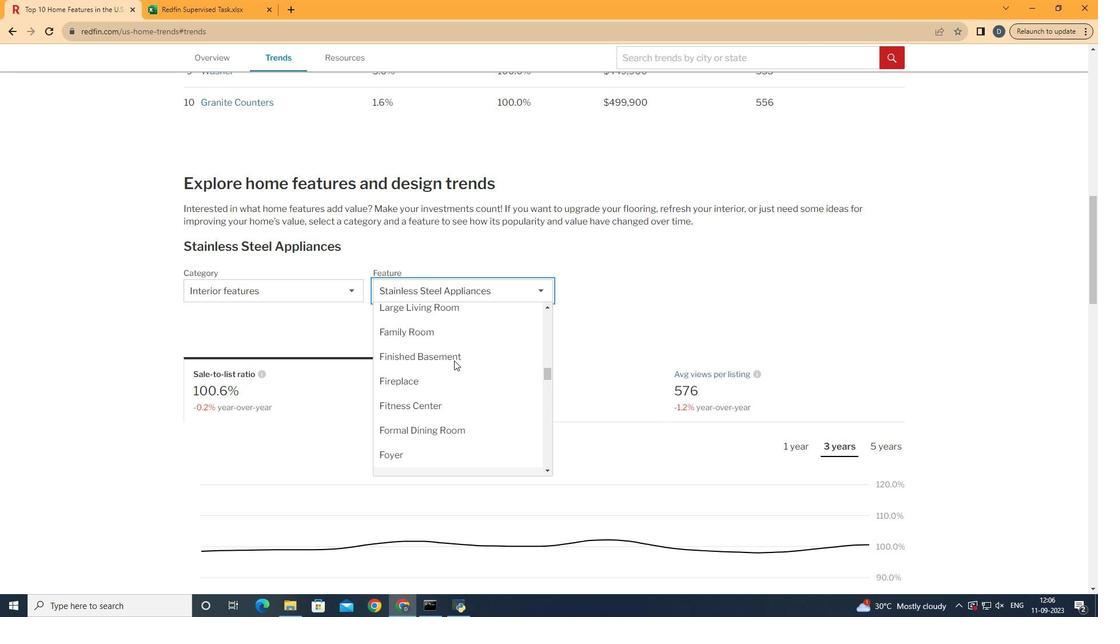 
Action: Mouse scrolled (454, 361) with delta (0, 0)
Screenshot: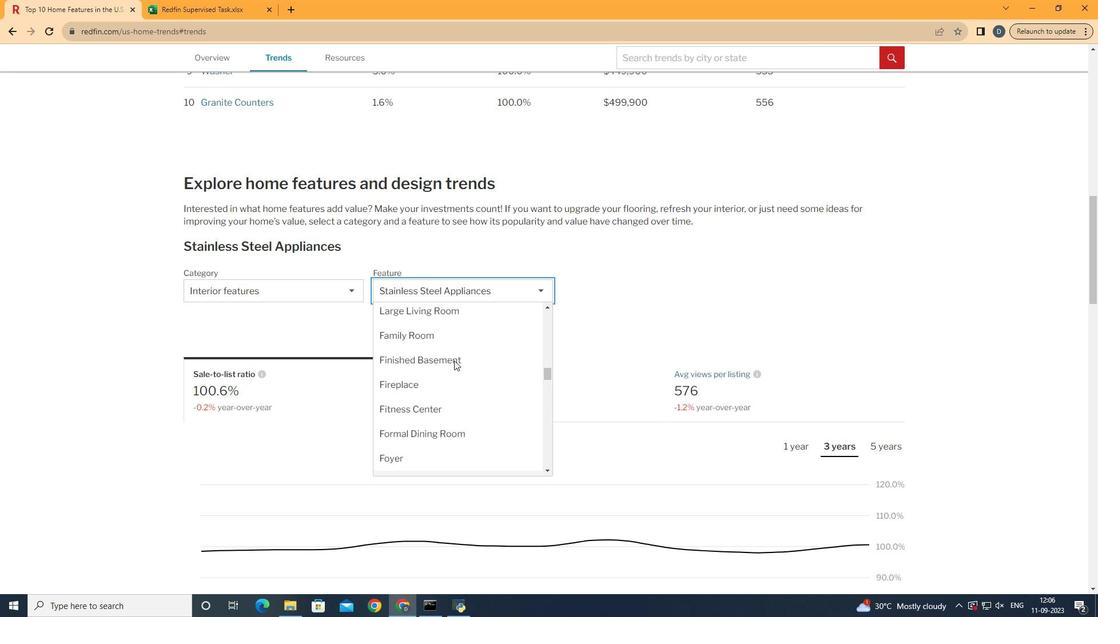 
Action: Mouse scrolled (454, 361) with delta (0, 0)
Screenshot: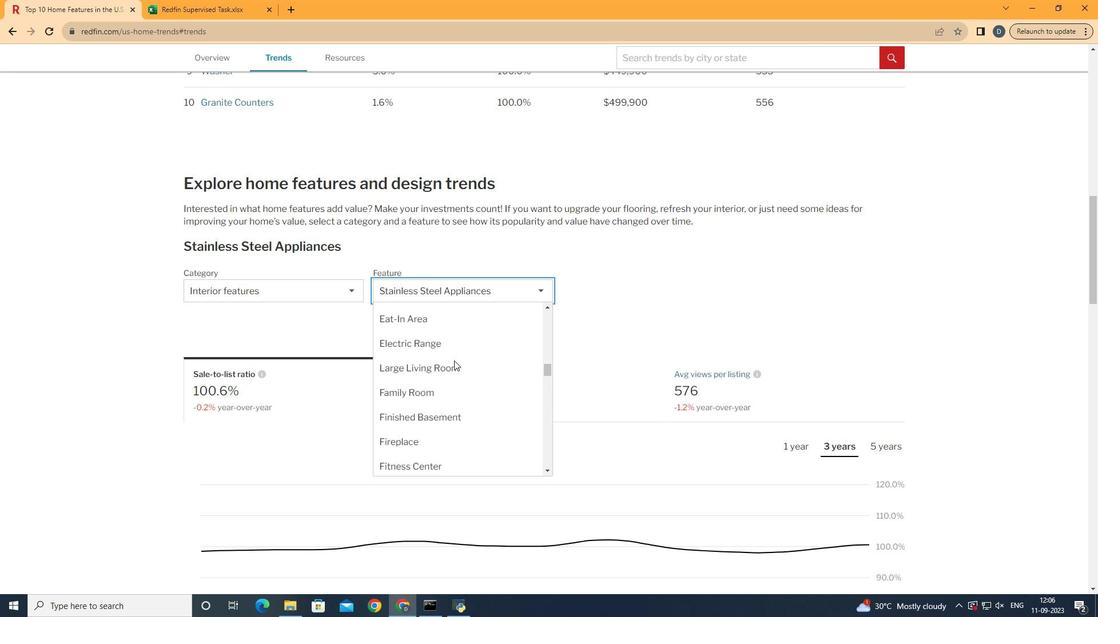 
Action: Mouse scrolled (454, 361) with delta (0, 0)
Screenshot: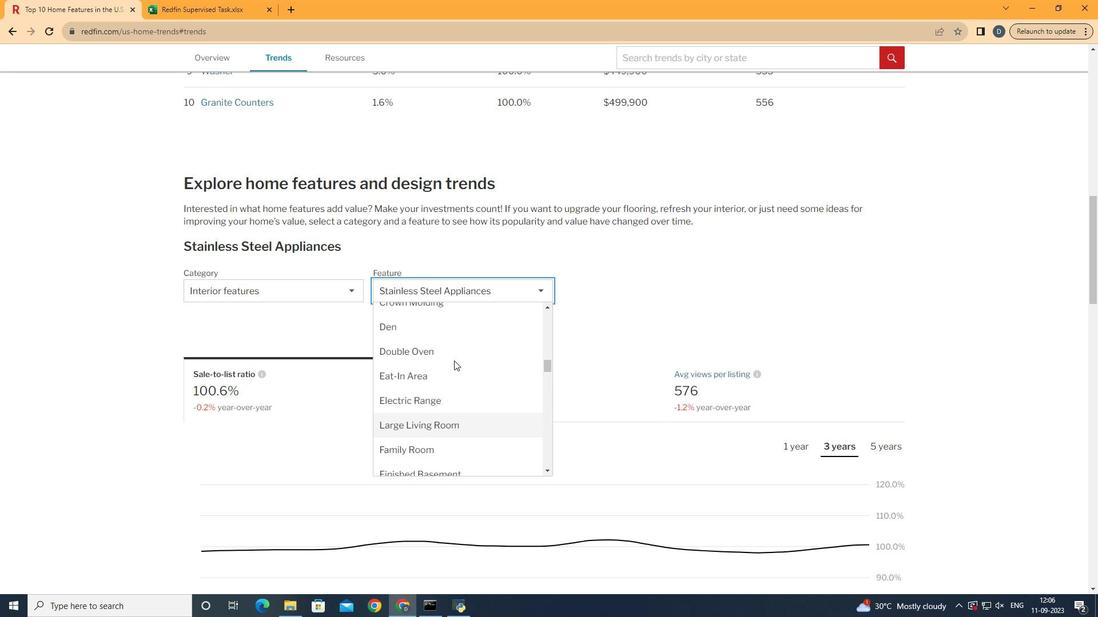 
Action: Mouse scrolled (454, 361) with delta (0, 0)
Screenshot: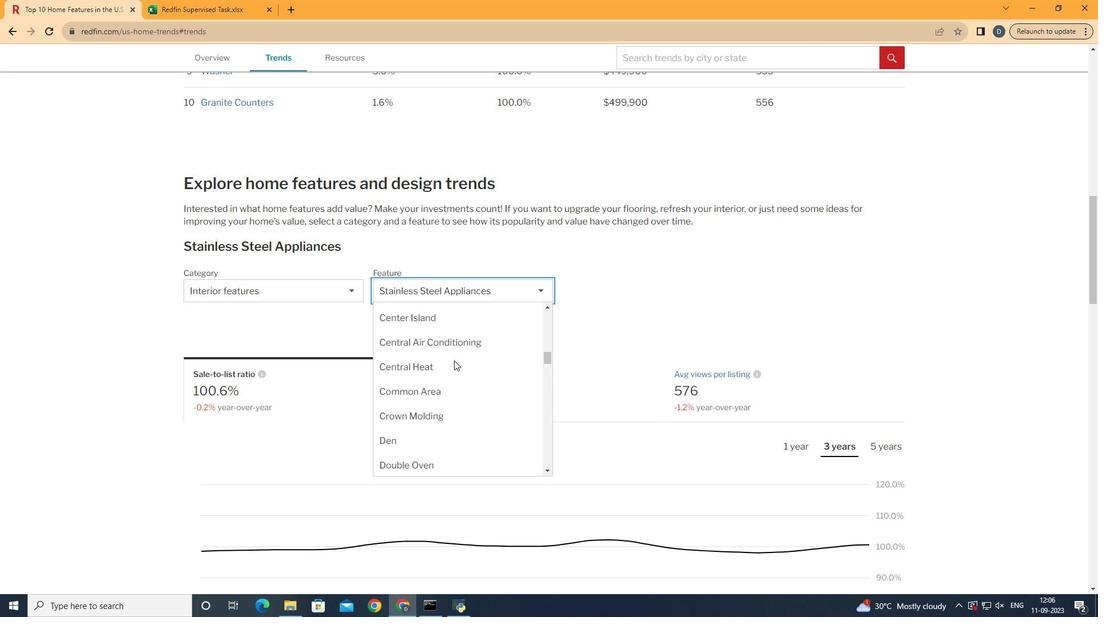 
Action: Mouse scrolled (454, 361) with delta (0, 0)
Screenshot: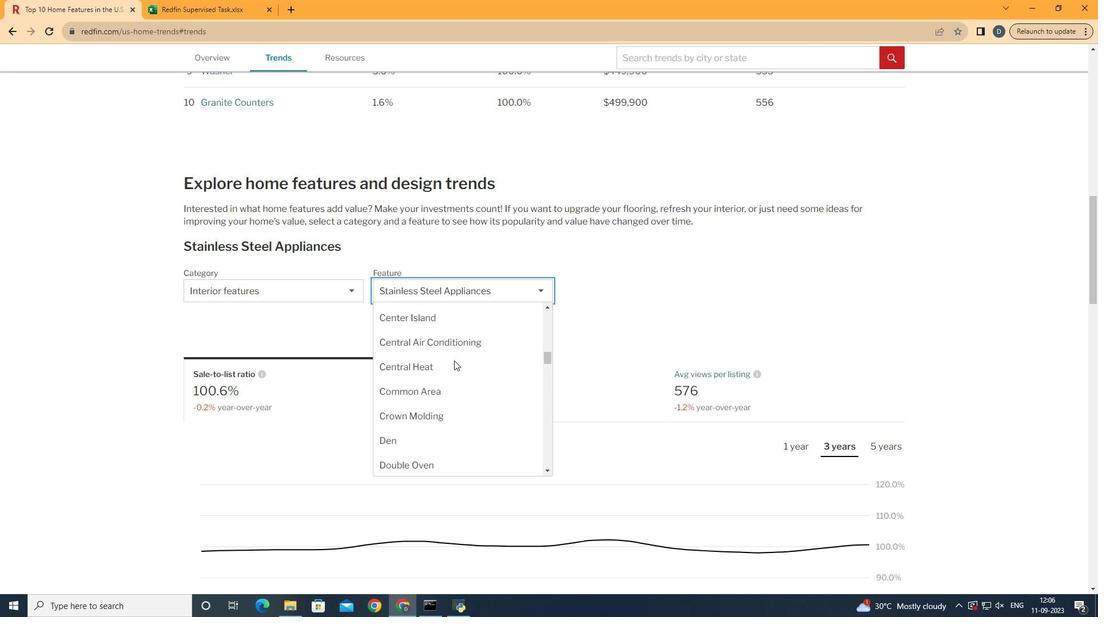 
Action: Mouse scrolled (454, 361) with delta (0, 0)
Screenshot: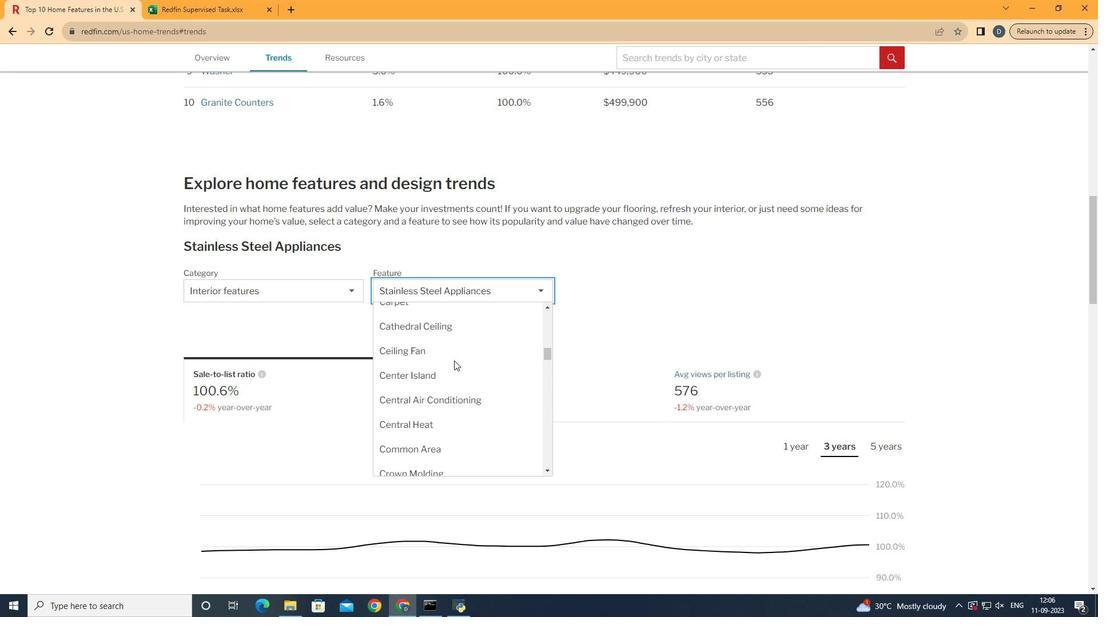 
Action: Mouse moved to (457, 360)
Screenshot: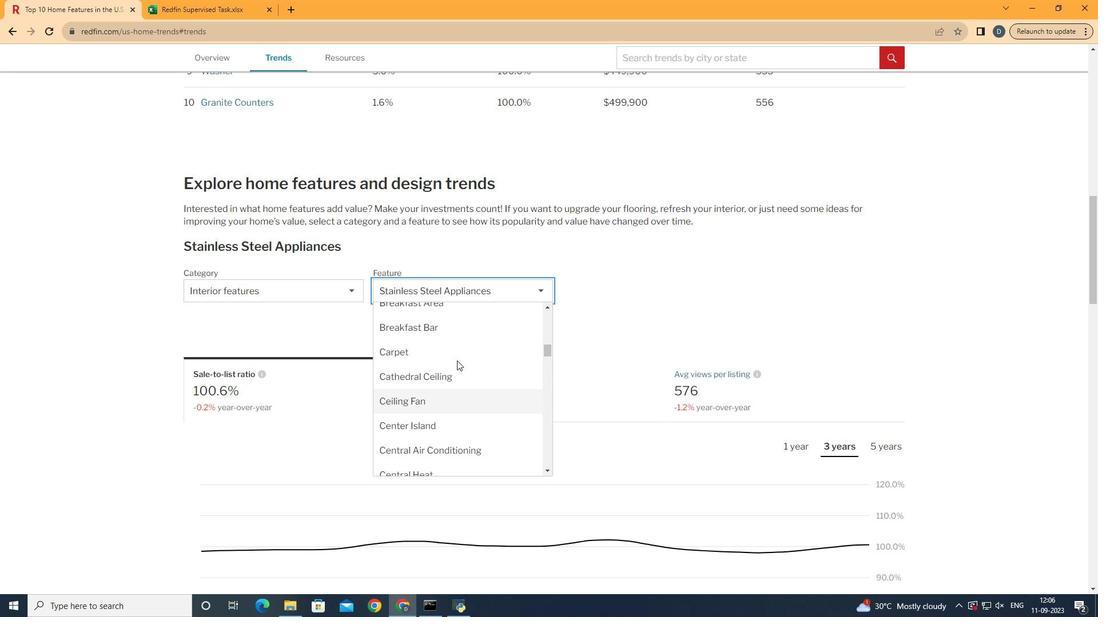 
Action: Mouse scrolled (457, 361) with delta (0, 0)
Screenshot: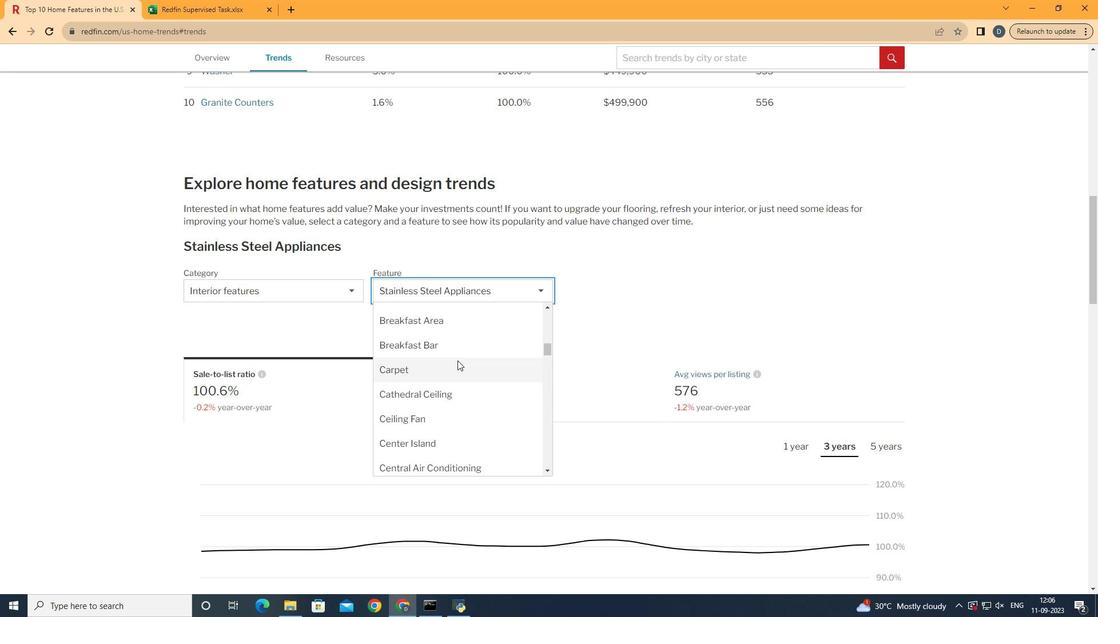 
Action: Mouse scrolled (457, 361) with delta (0, 0)
Screenshot: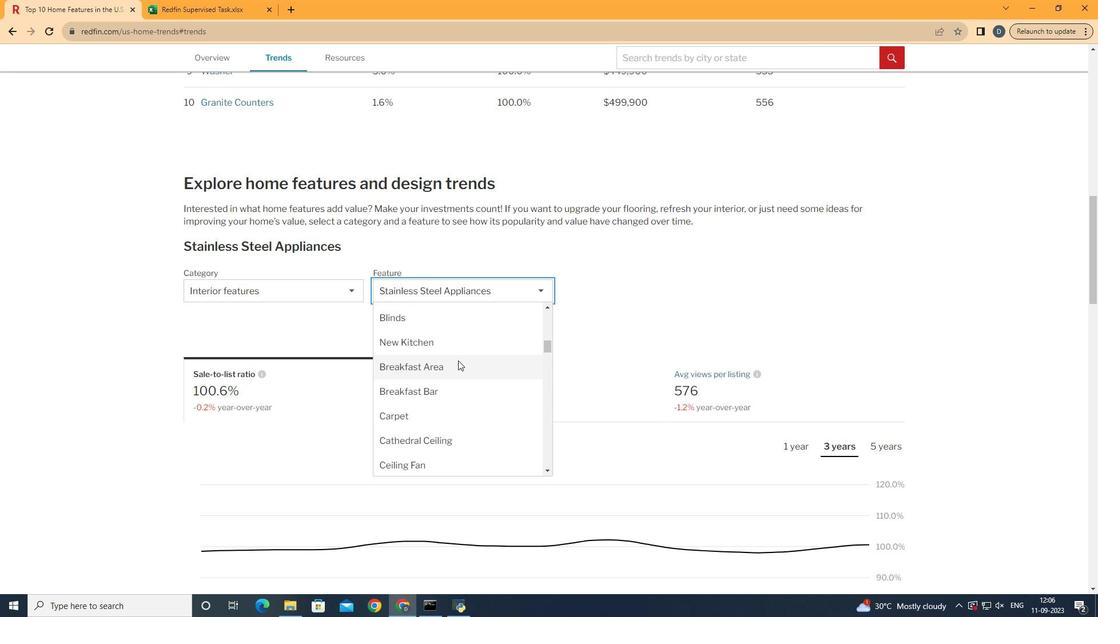 
Action: Mouse moved to (459, 423)
Screenshot: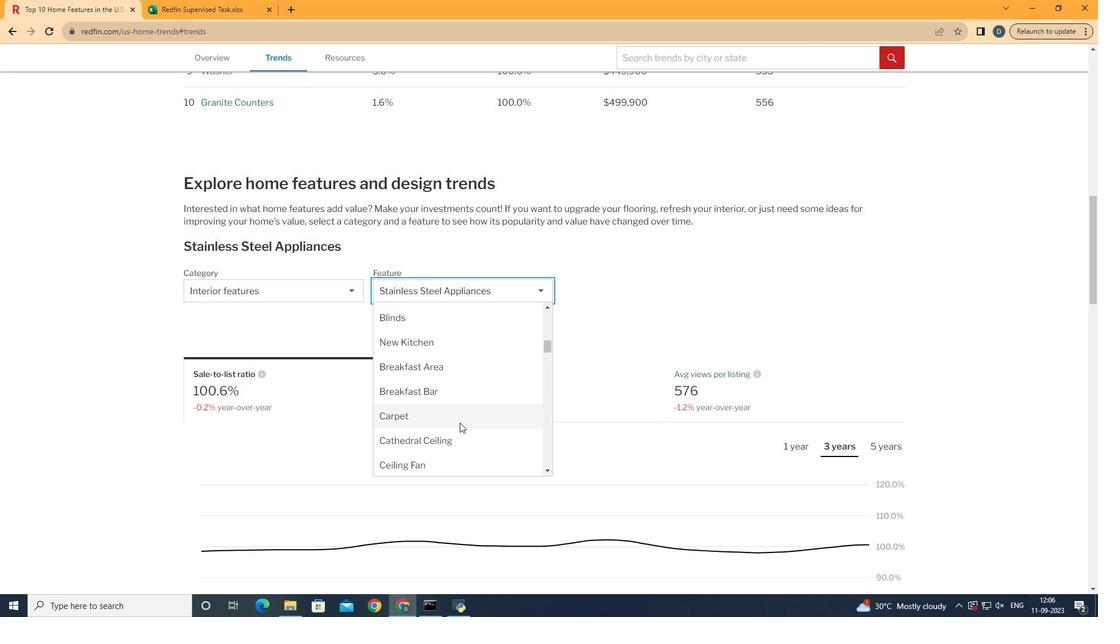 
Action: Mouse pressed left at (459, 423)
Screenshot: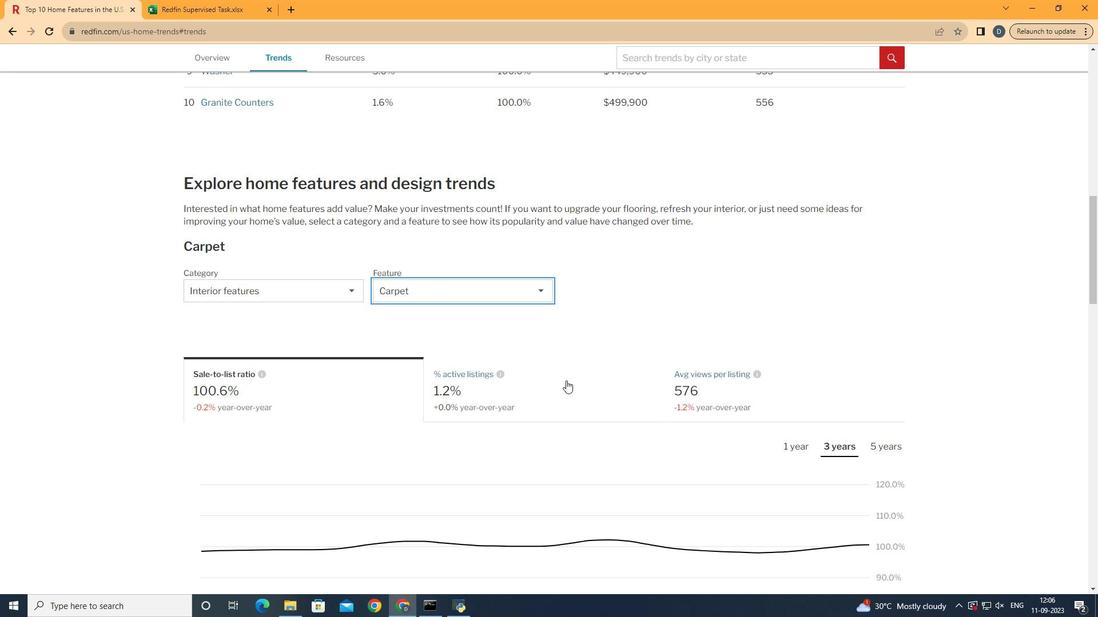 
Action: Mouse moved to (568, 377)
Screenshot: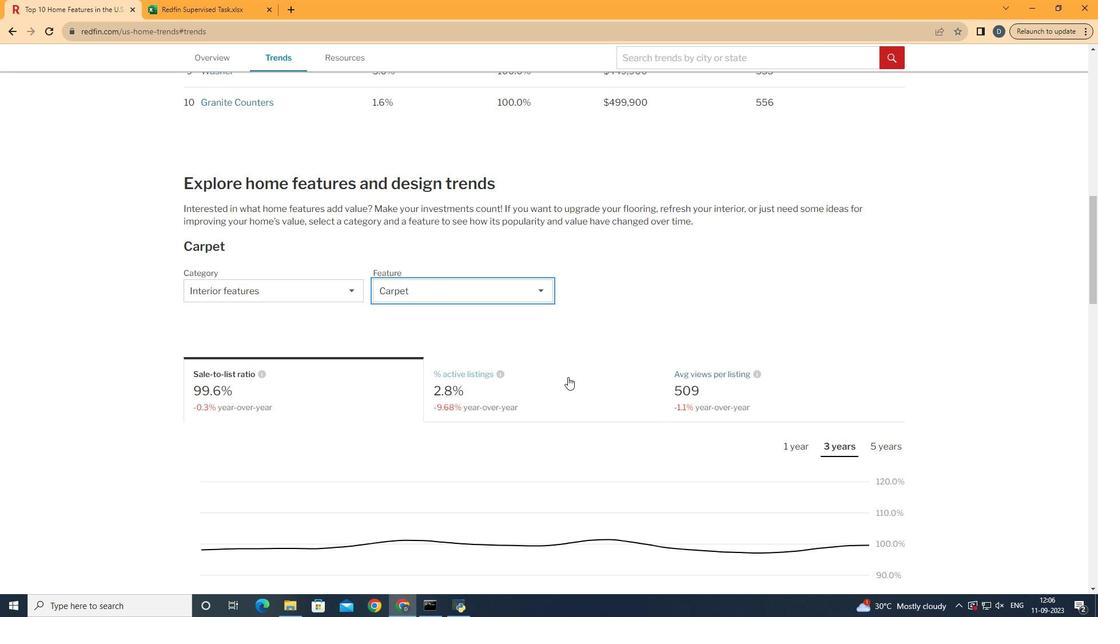 
Action: Mouse scrolled (568, 376) with delta (0, 0)
Screenshot: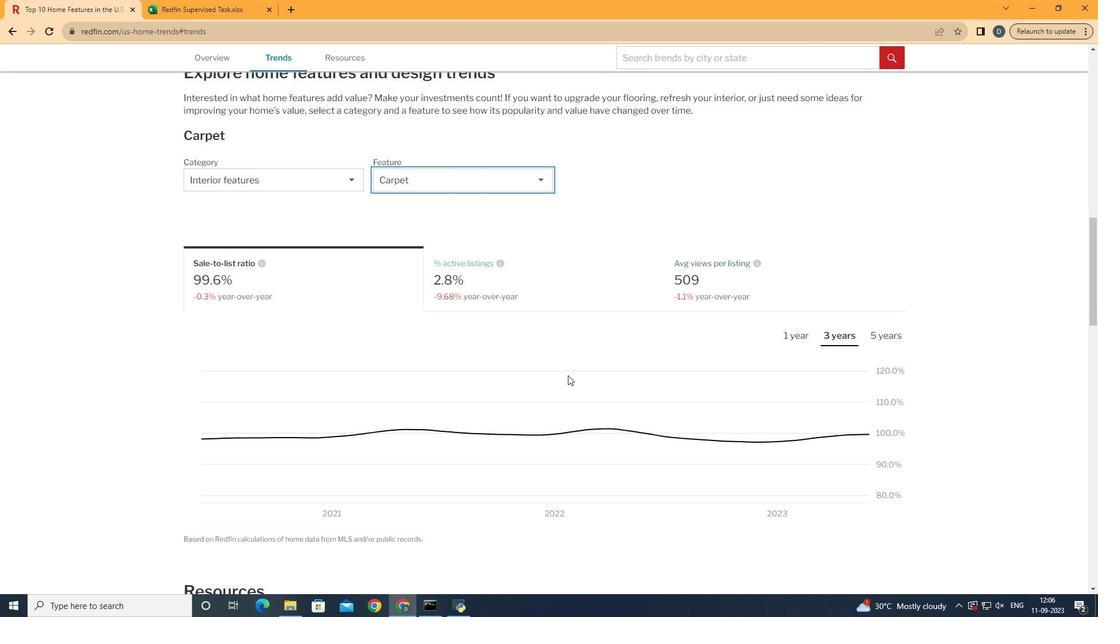 
Action: Mouse scrolled (568, 376) with delta (0, 0)
Screenshot: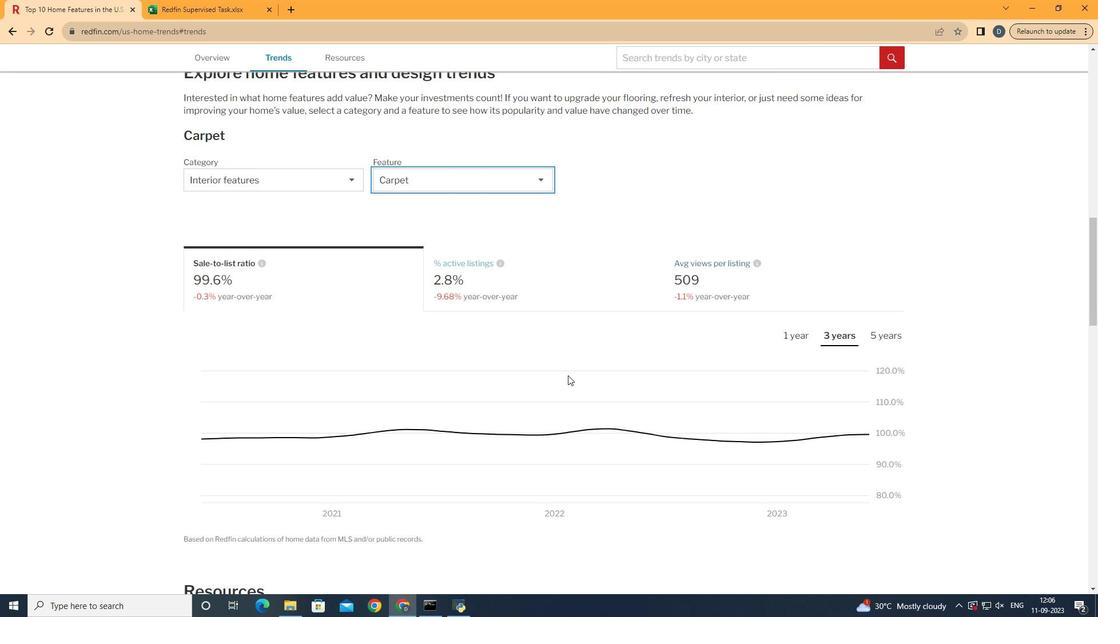 
Action: Mouse moved to (568, 375)
Screenshot: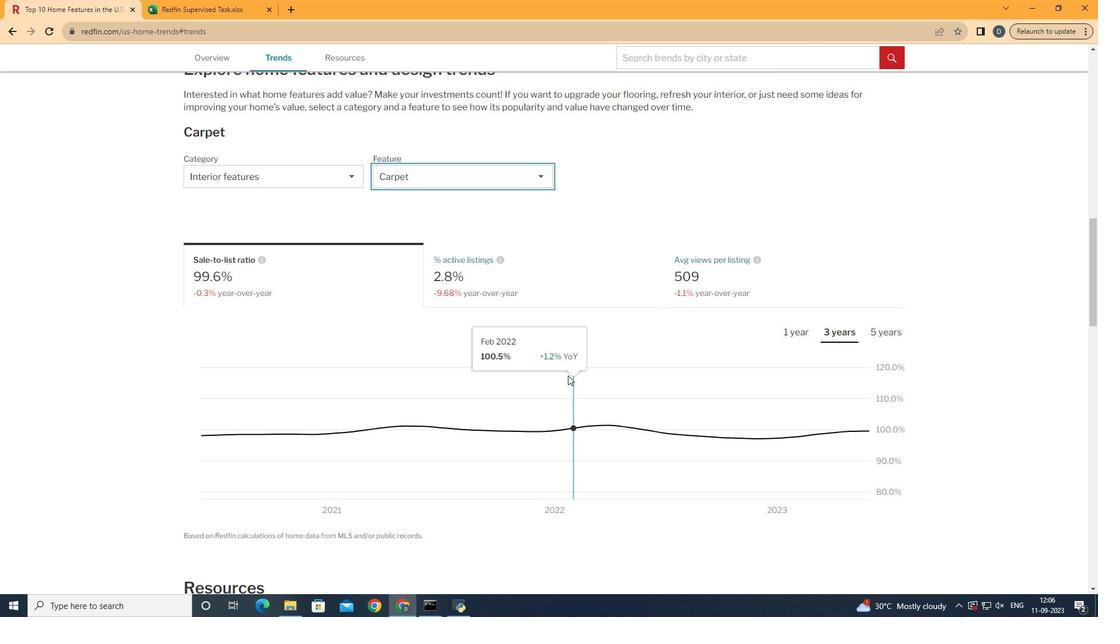 
Action: Mouse scrolled (568, 375) with delta (0, 0)
Screenshot: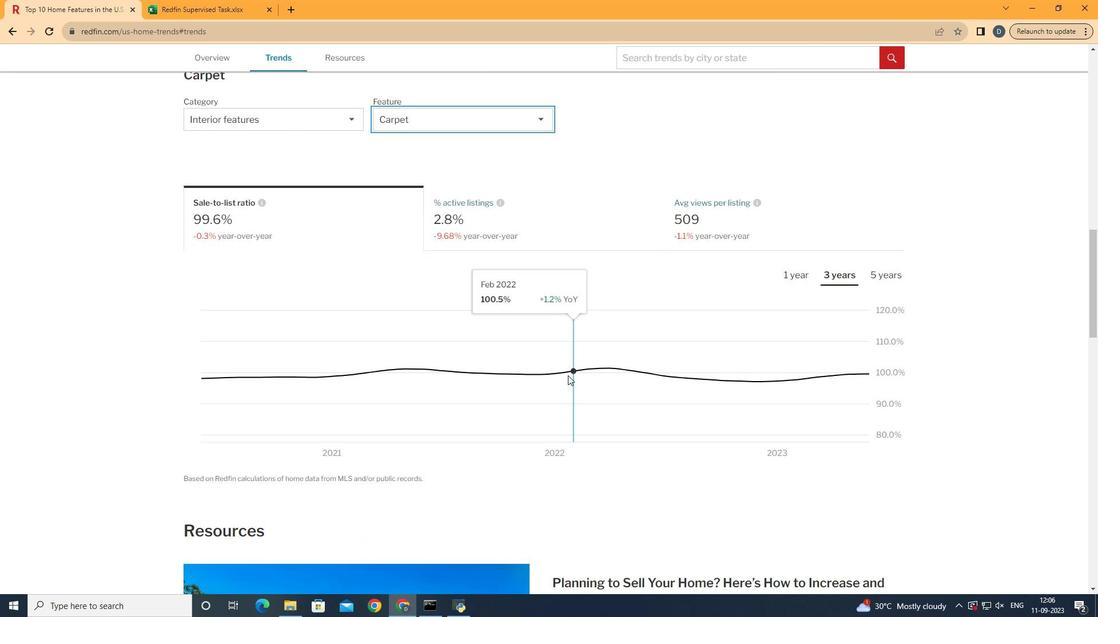 
Action: Mouse moved to (398, 227)
Screenshot: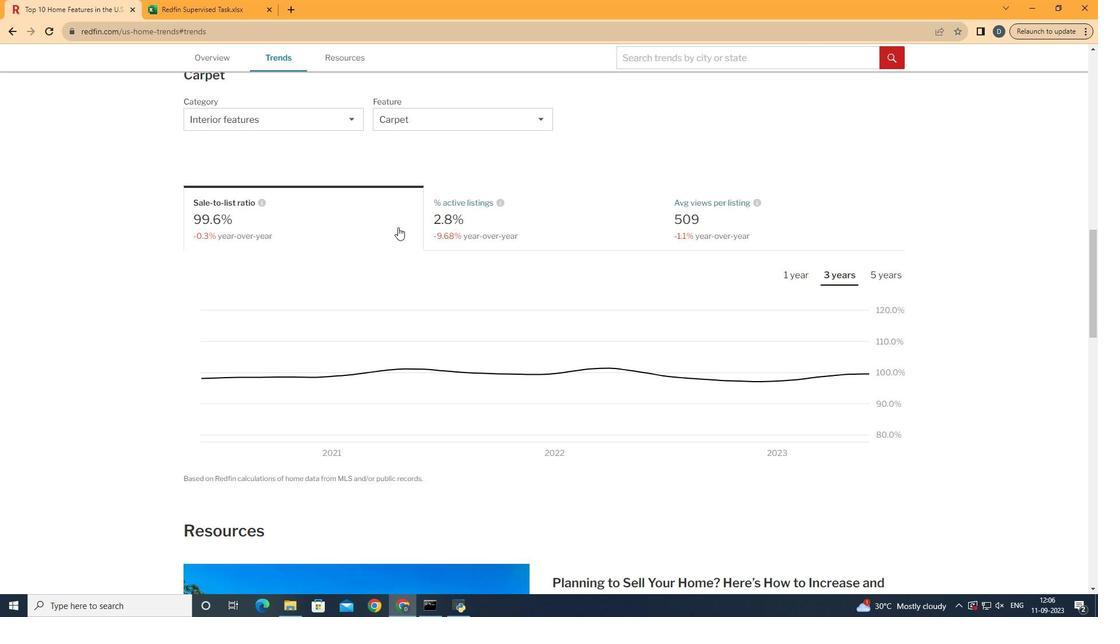 
Action: Mouse pressed left at (398, 227)
Screenshot: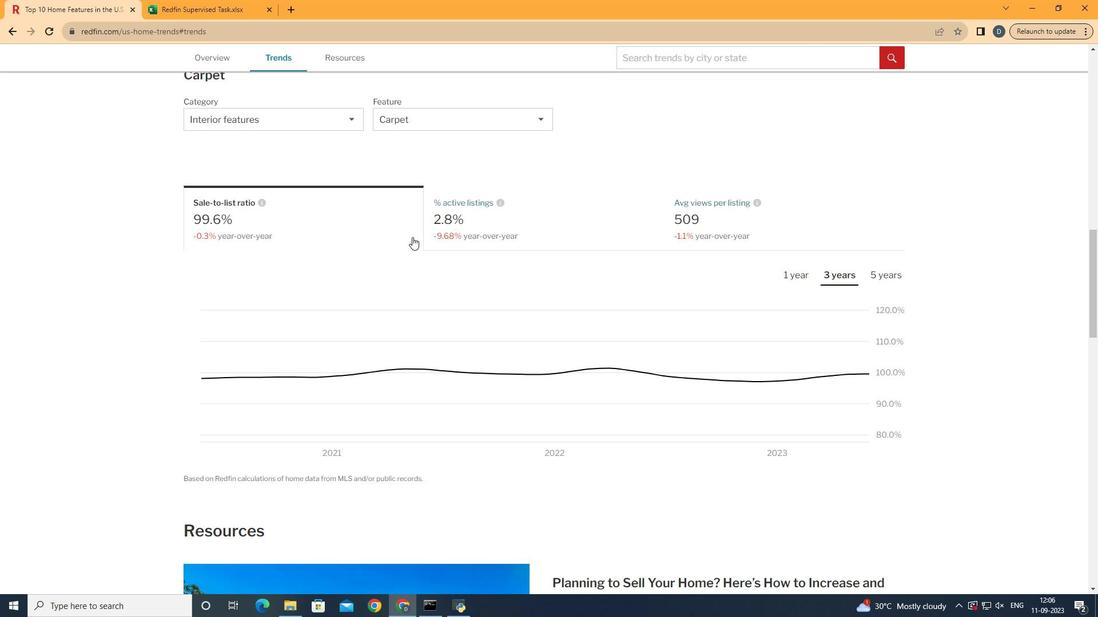 
Action: Mouse moved to (881, 265)
Screenshot: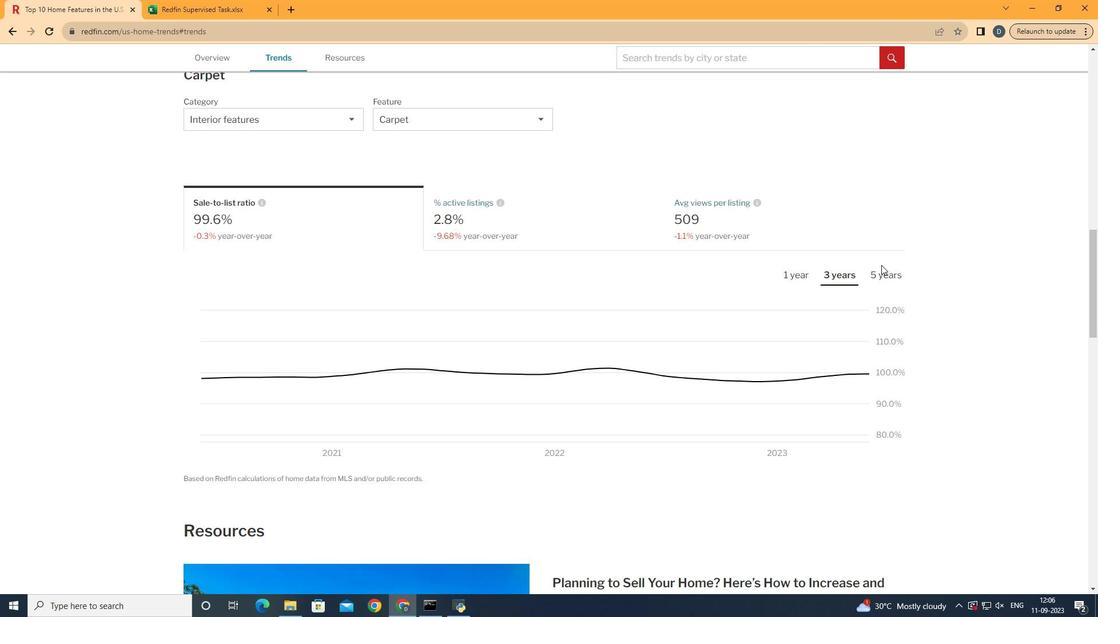 
Action: Mouse pressed left at (881, 265)
Screenshot: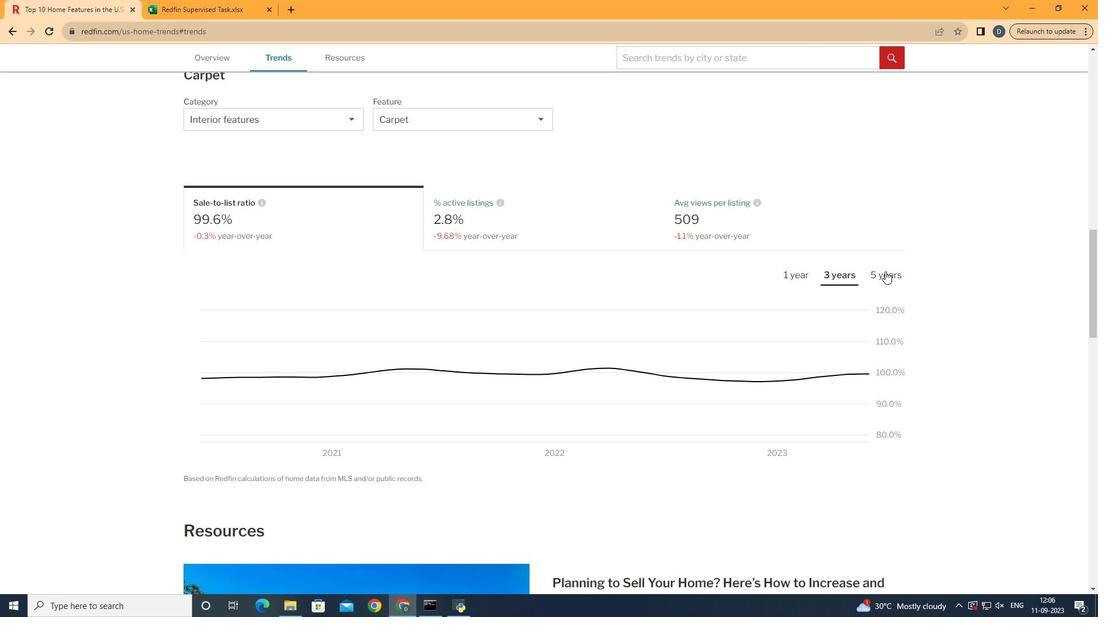 
Action: Mouse moved to (885, 271)
Screenshot: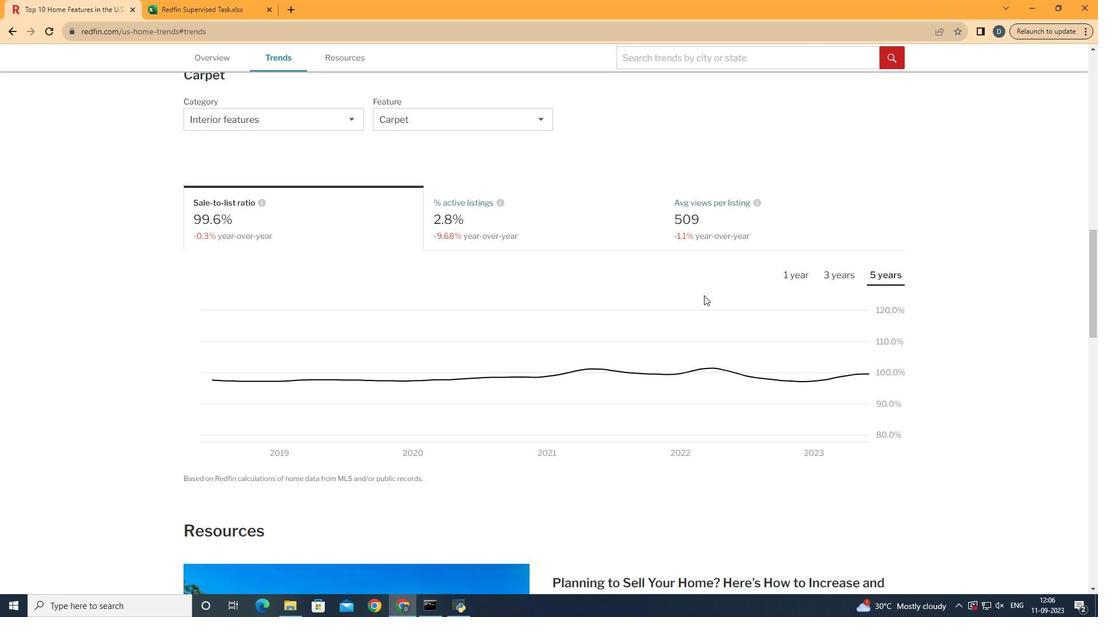 
Action: Mouse pressed left at (885, 271)
Screenshot: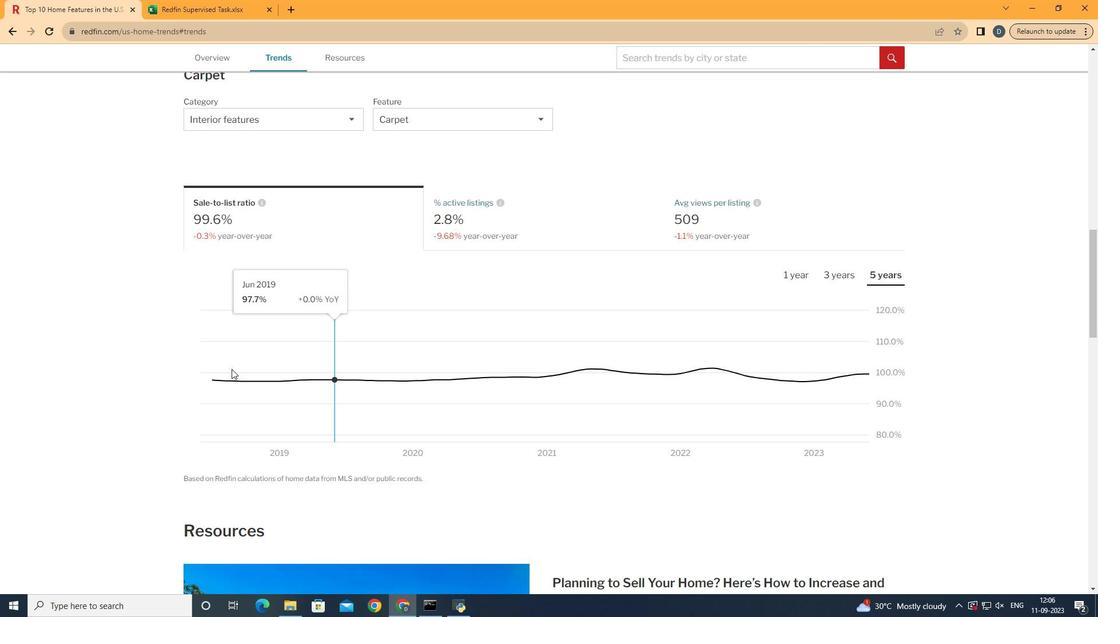 
Action: Mouse moved to (889, 399)
Screenshot: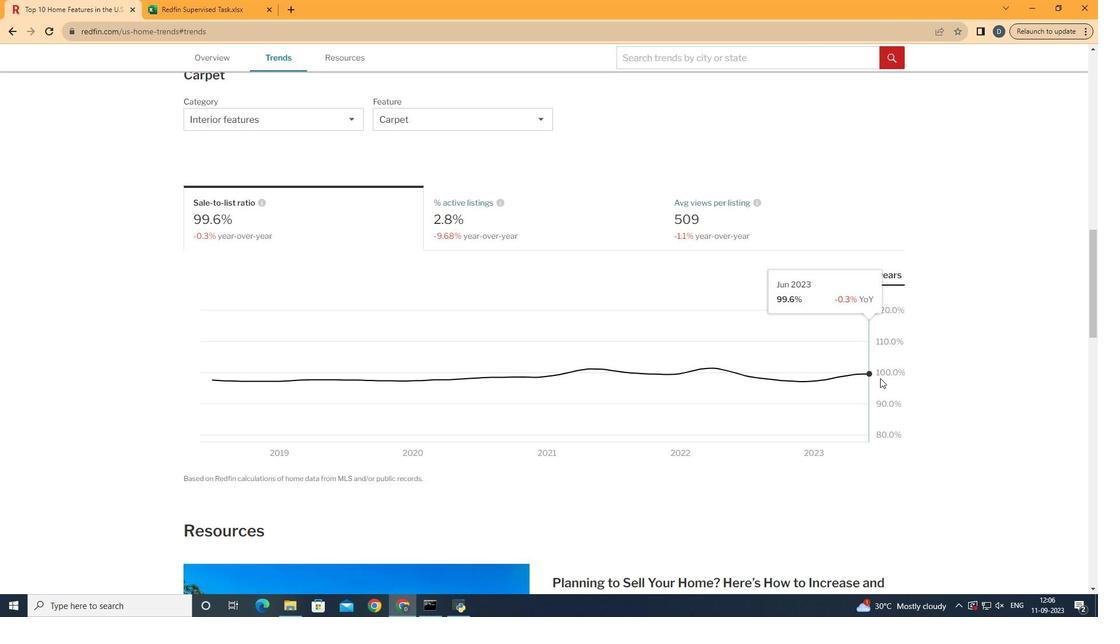 
